 Task: Find connections with filter location Santana do Ipanema with filter topic #Learningswith filter profile language Potuguese with filter current company Mahindra Holidays & Resorts India Limited with filter school Acharya Nagarjuna University with filter industry Services for Renewable Energy with filter service category Research with filter keywords title Caregiver
Action: Mouse moved to (227, 289)
Screenshot: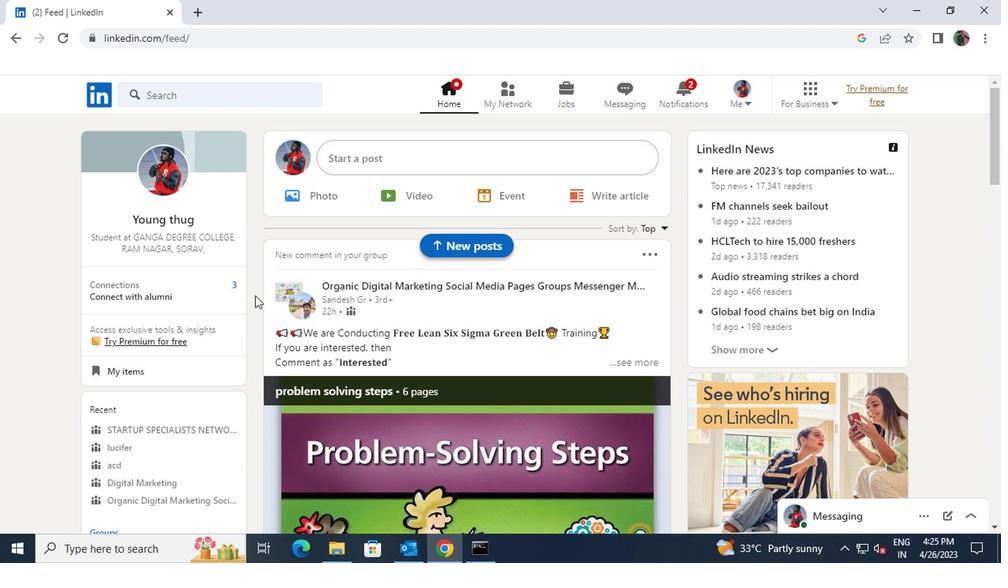 
Action: Mouse pressed left at (227, 289)
Screenshot: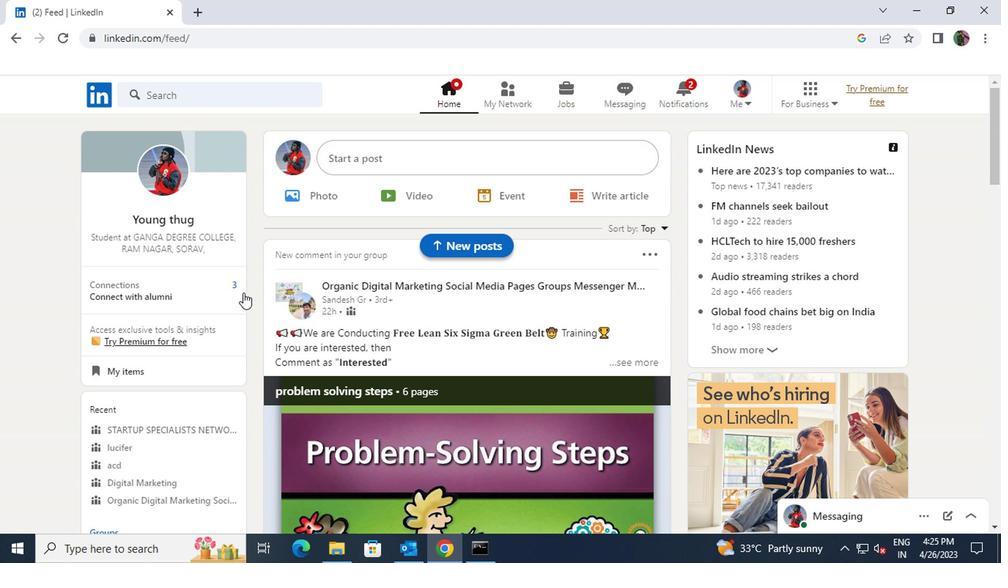 
Action: Mouse moved to (224, 176)
Screenshot: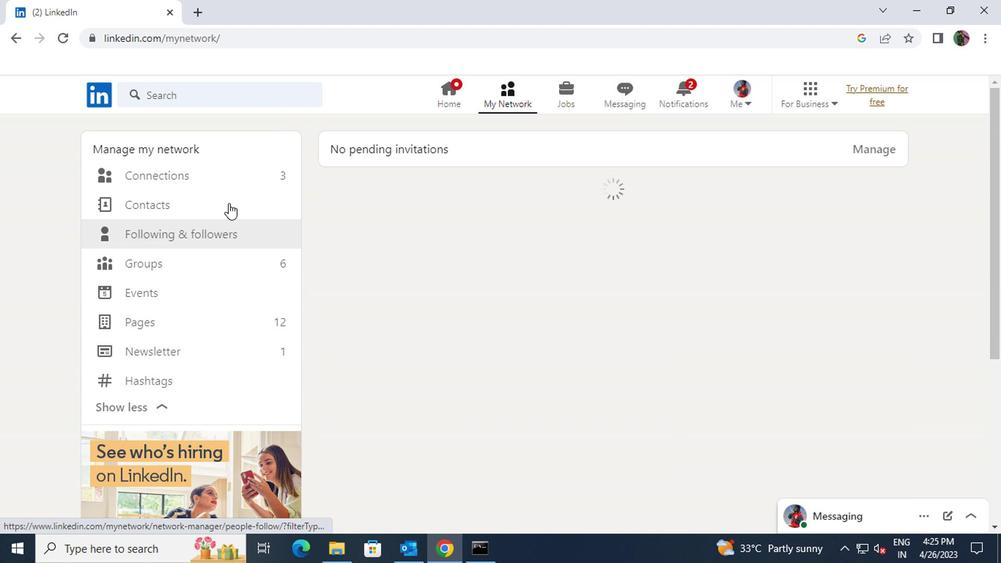 
Action: Mouse pressed left at (224, 176)
Screenshot: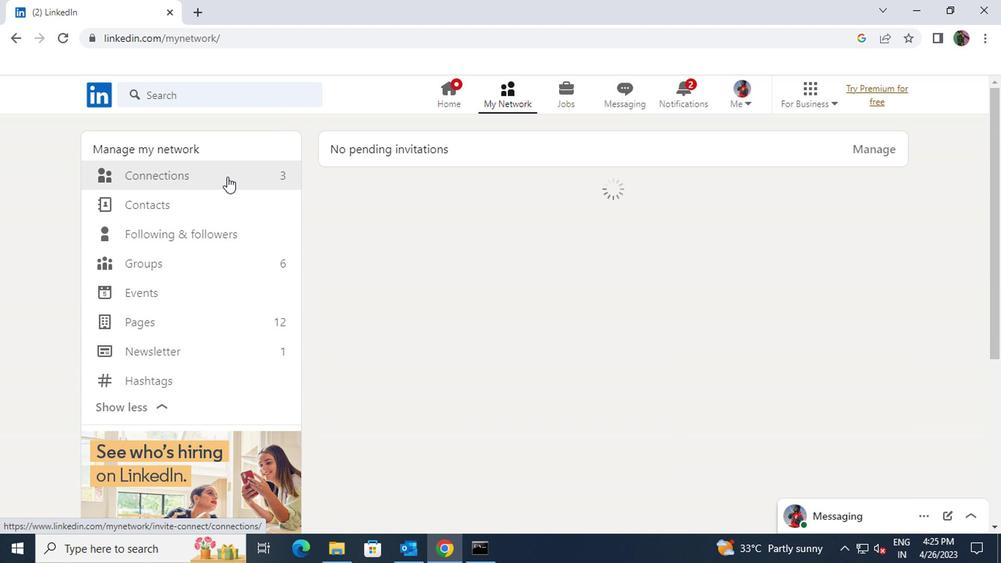 
Action: Mouse moved to (574, 178)
Screenshot: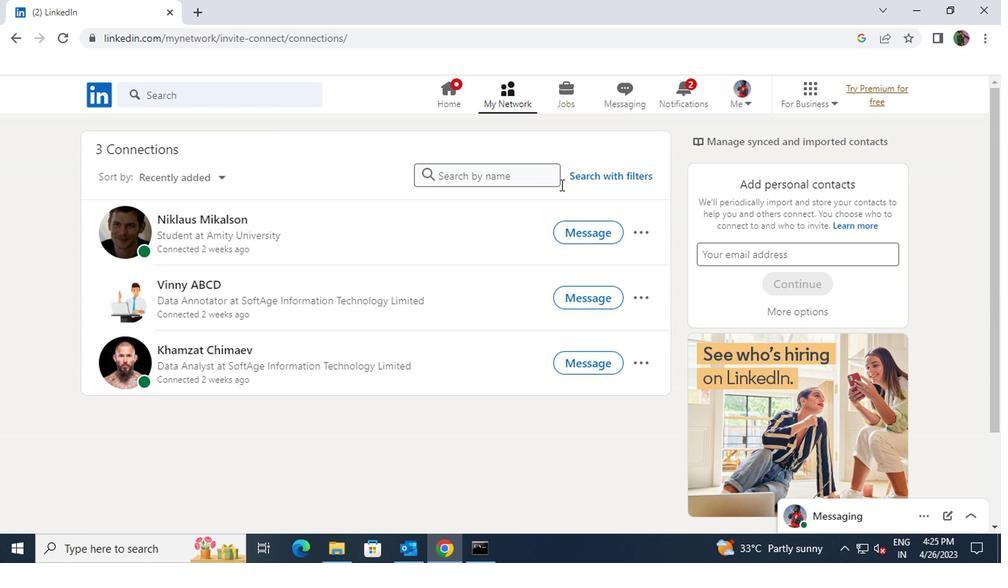 
Action: Mouse pressed left at (574, 178)
Screenshot: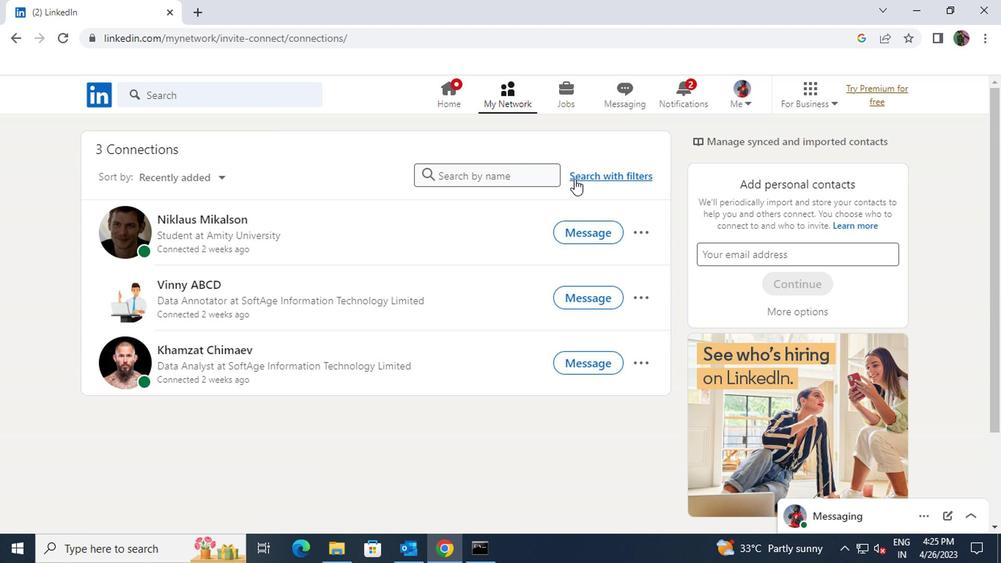 
Action: Mouse moved to (547, 141)
Screenshot: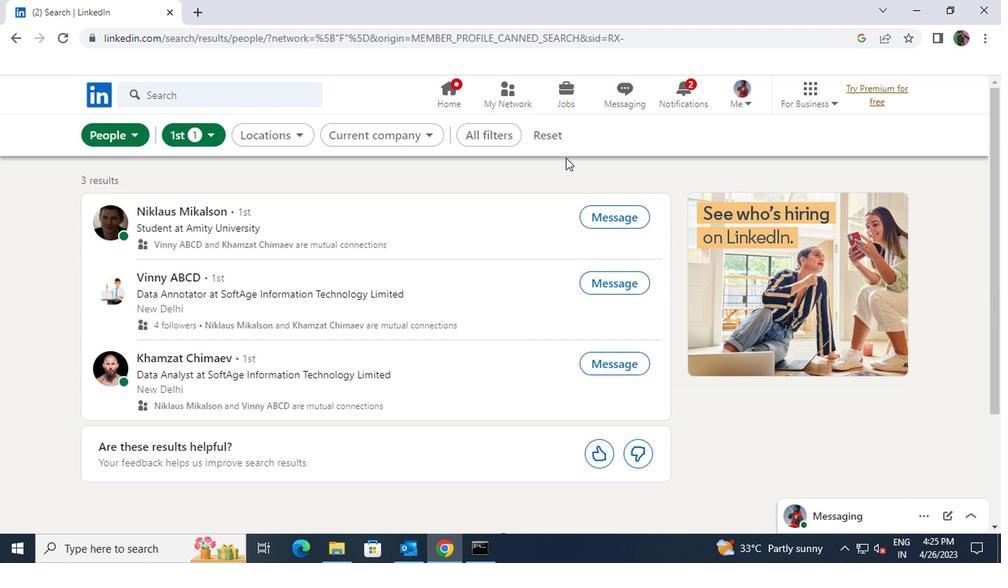 
Action: Mouse pressed left at (547, 141)
Screenshot: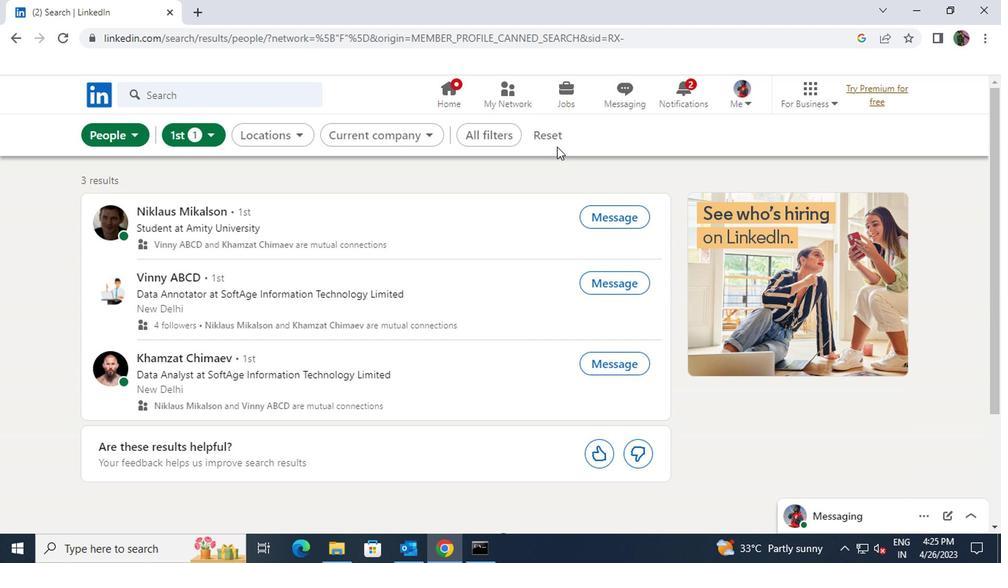 
Action: Mouse moved to (502, 135)
Screenshot: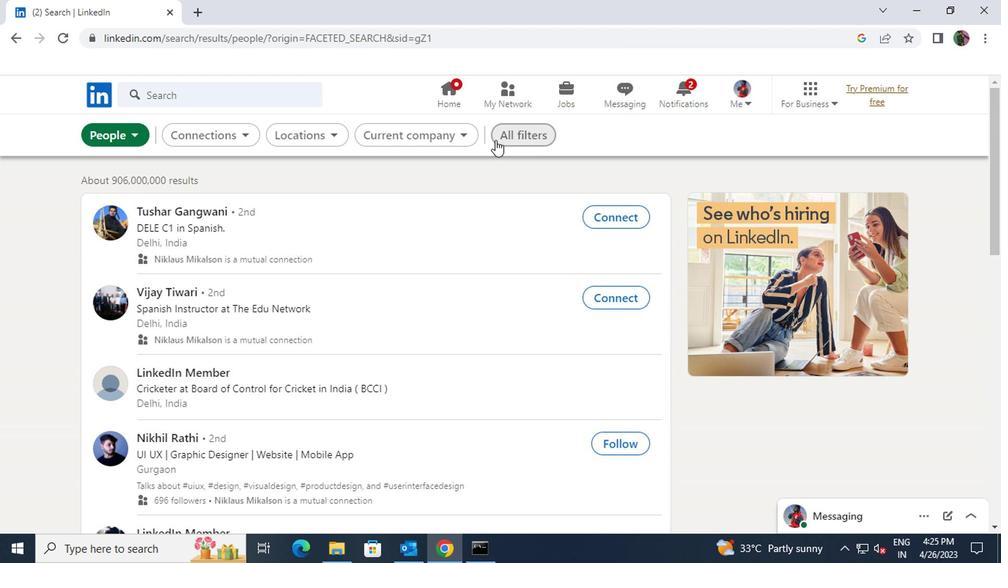 
Action: Mouse pressed left at (502, 135)
Screenshot: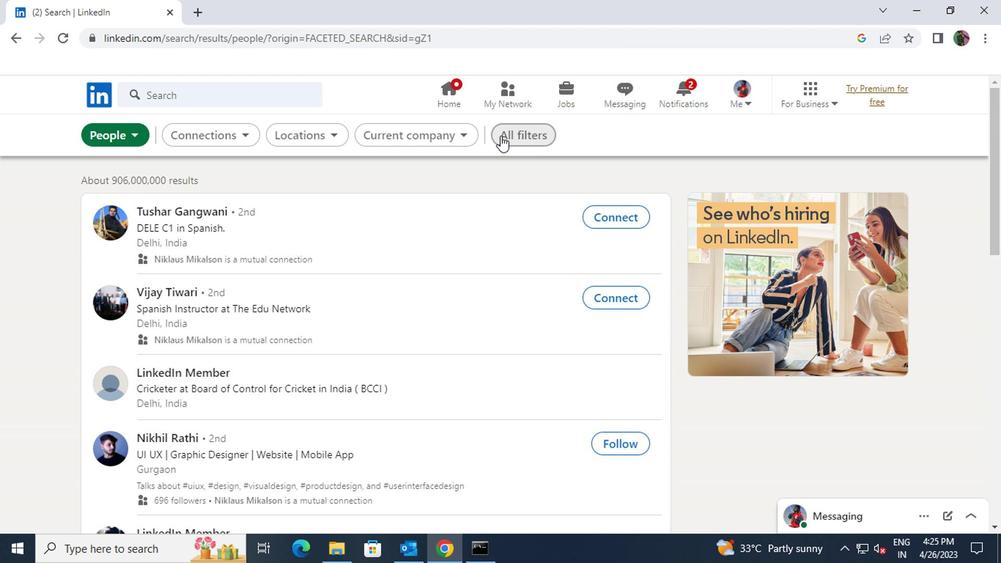 
Action: Mouse moved to (694, 300)
Screenshot: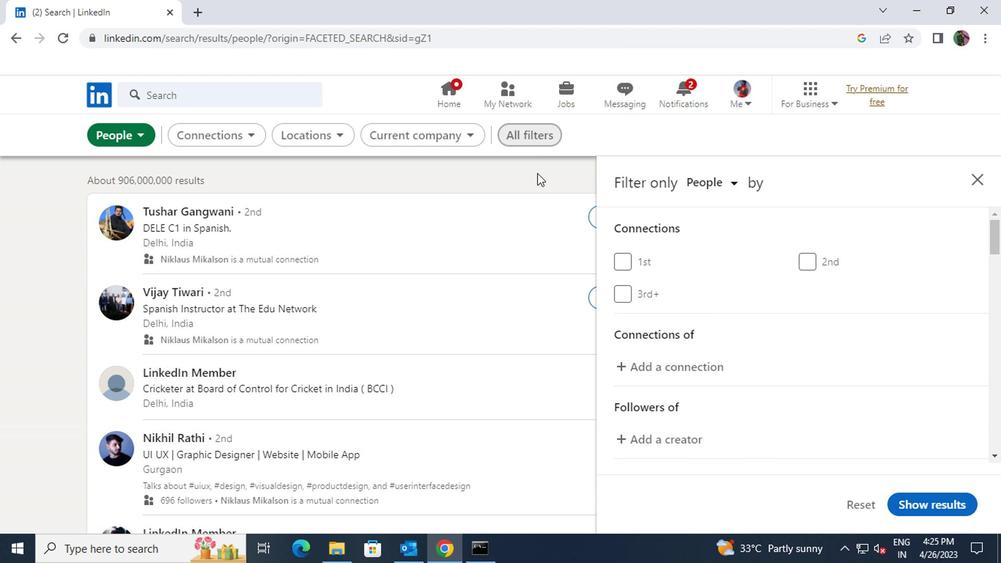 
Action: Mouse scrolled (694, 299) with delta (0, -1)
Screenshot: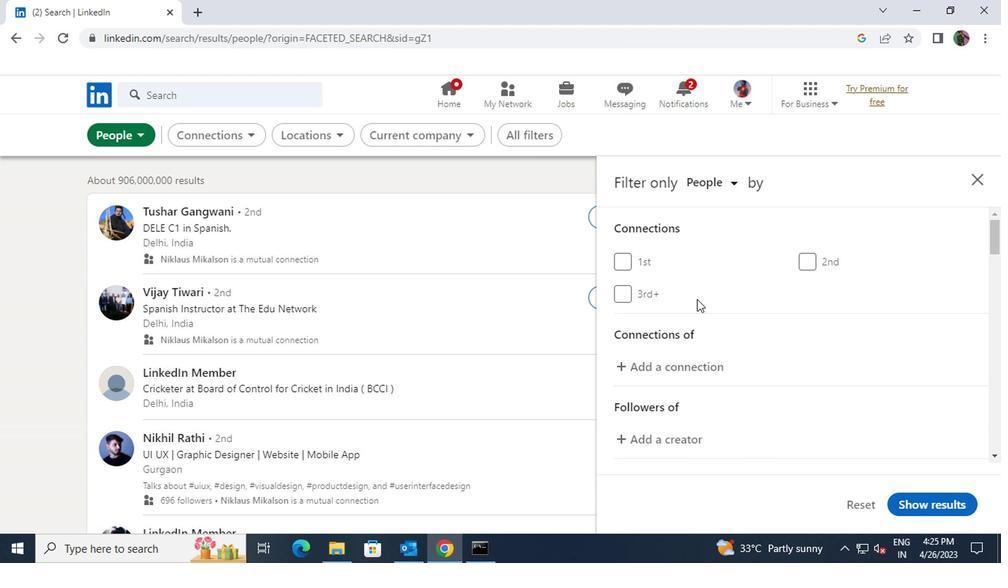
Action: Mouse scrolled (694, 299) with delta (0, -1)
Screenshot: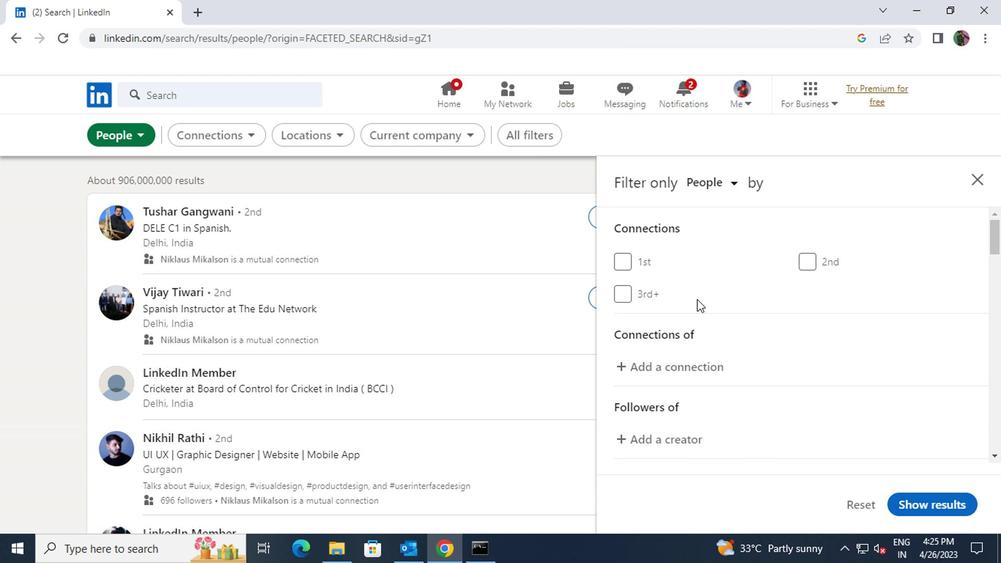 
Action: Mouse scrolled (694, 299) with delta (0, -1)
Screenshot: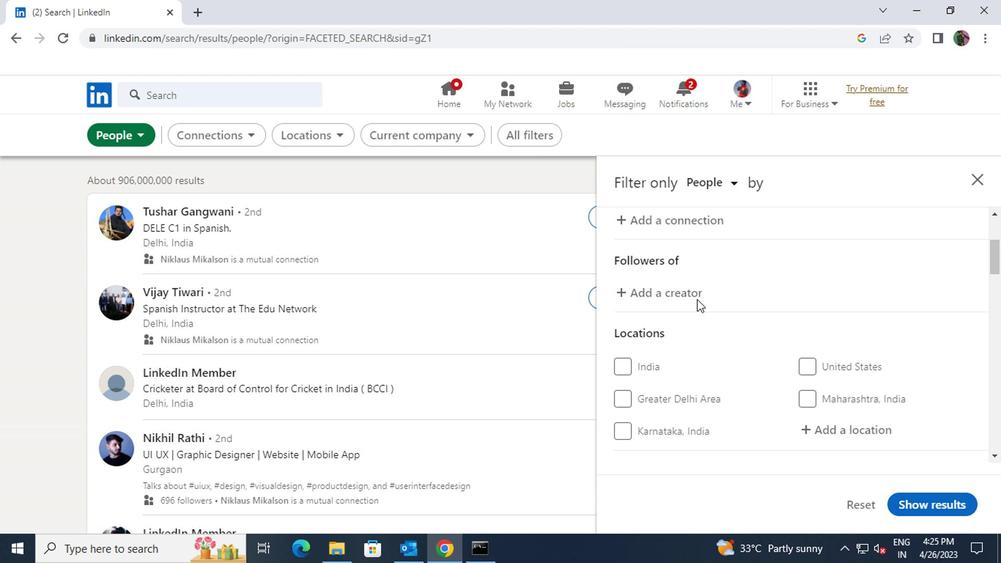 
Action: Mouse moved to (847, 360)
Screenshot: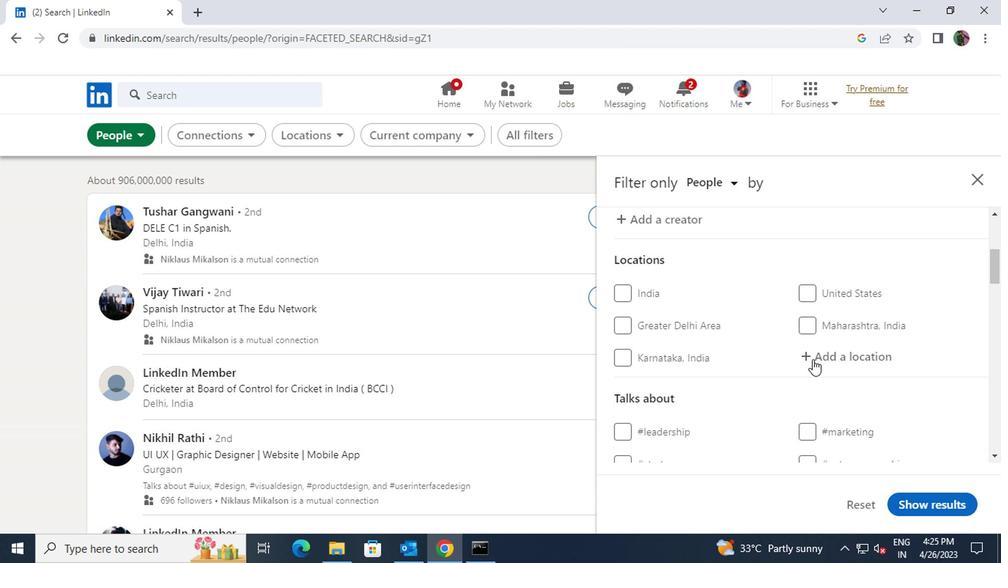 
Action: Mouse pressed left at (847, 360)
Screenshot: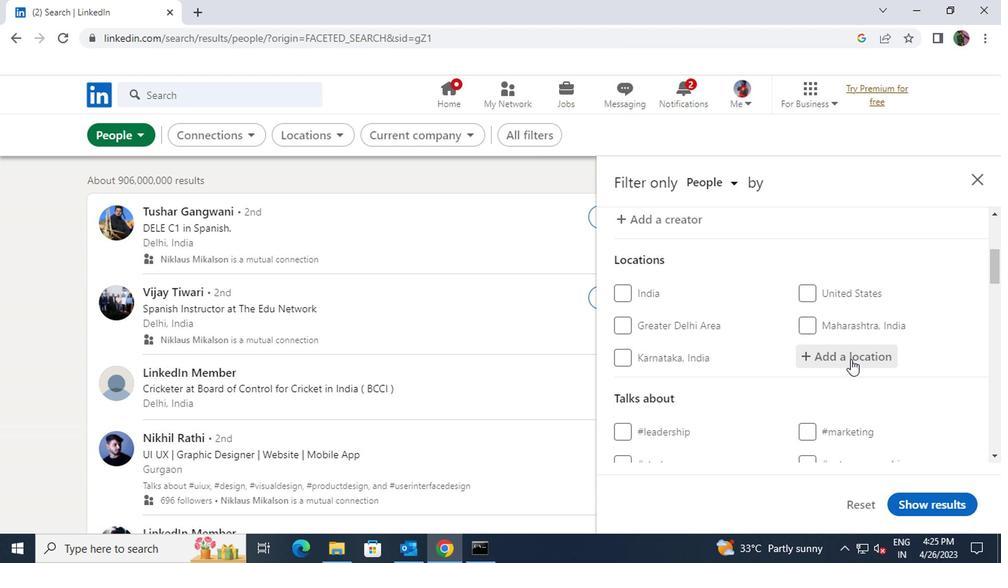 
Action: Key pressed <Key.shift><Key.shift><Key.shift>SANTANA<Key.space>DO<Key.space>
Screenshot: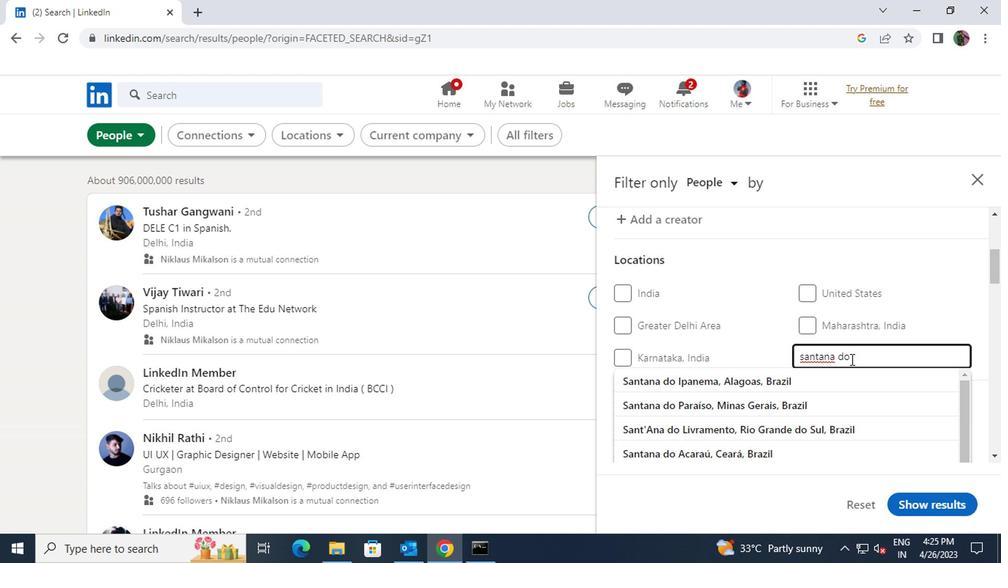 
Action: Mouse moved to (836, 383)
Screenshot: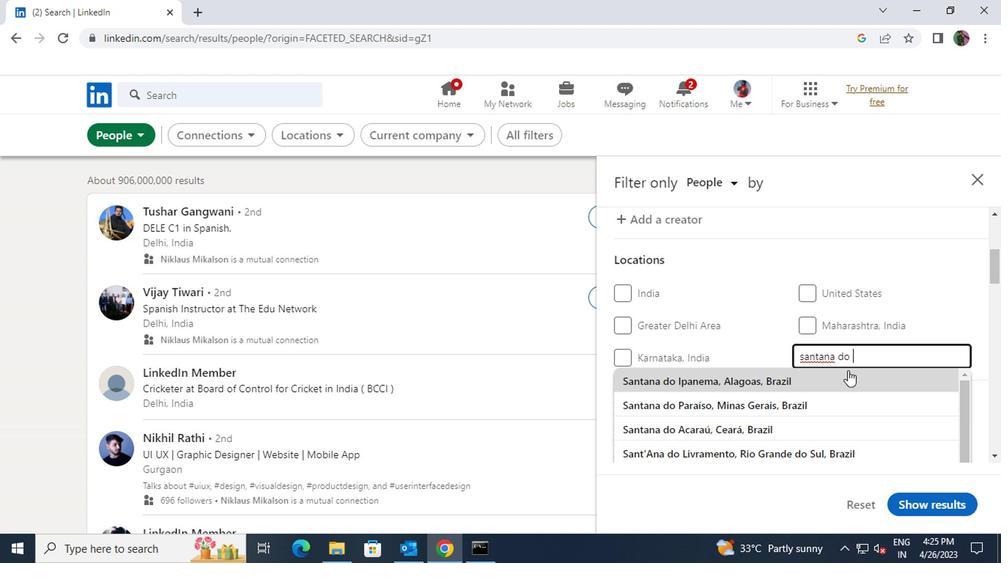 
Action: Mouse pressed left at (836, 383)
Screenshot: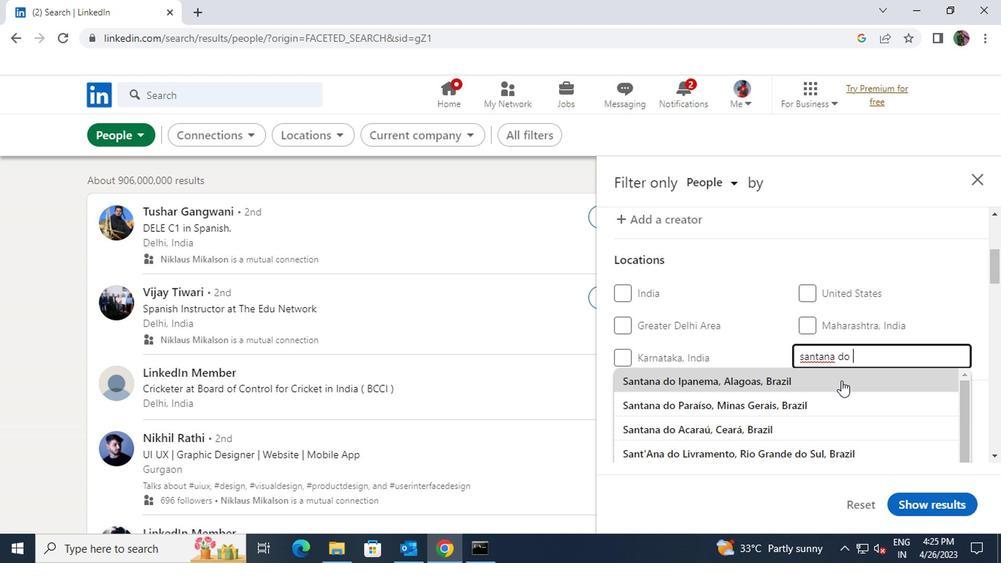 
Action: Mouse scrolled (836, 382) with delta (0, 0)
Screenshot: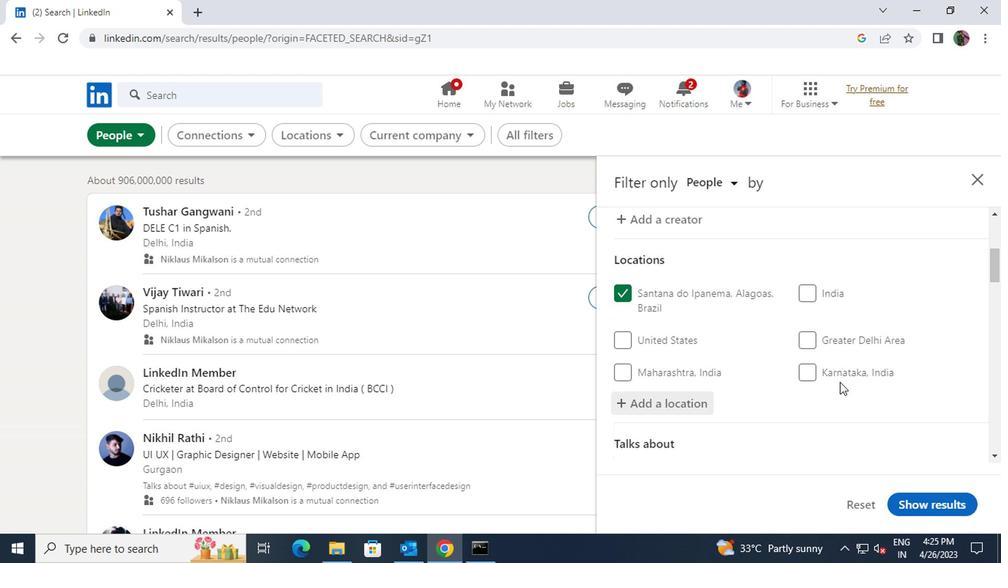 
Action: Mouse scrolled (836, 382) with delta (0, 0)
Screenshot: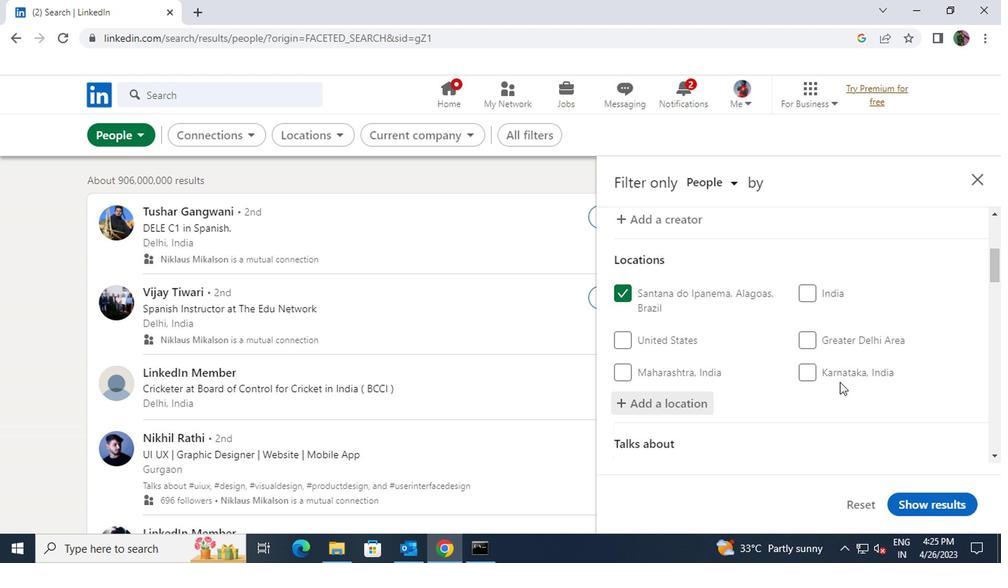 
Action: Mouse scrolled (836, 382) with delta (0, 0)
Screenshot: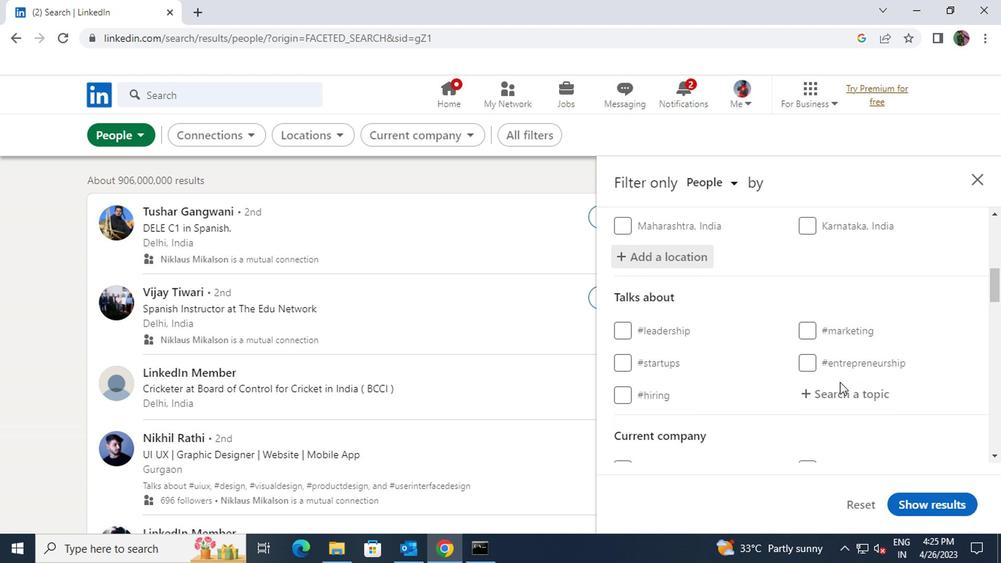 
Action: Mouse moved to (831, 318)
Screenshot: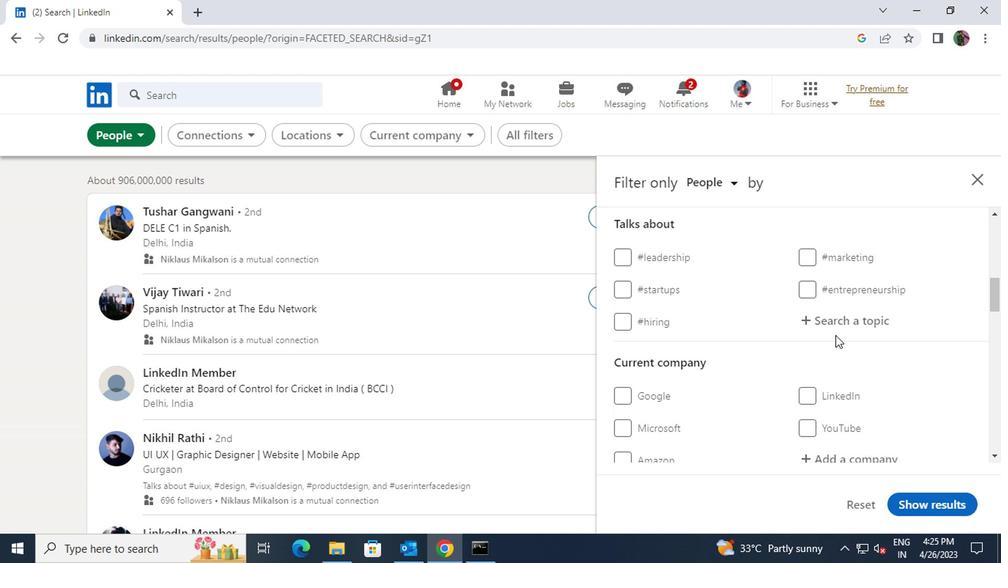 
Action: Mouse pressed left at (831, 318)
Screenshot: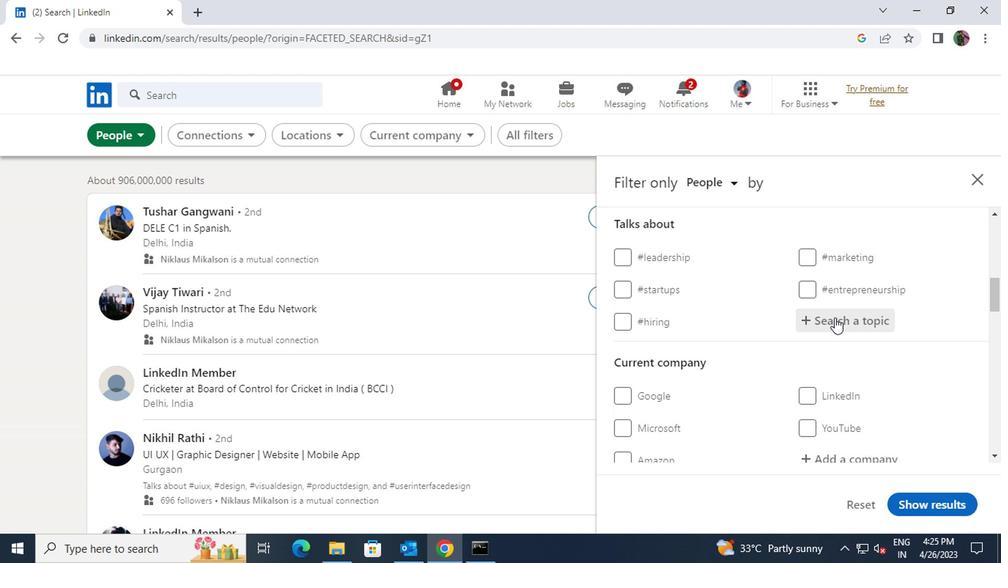 
Action: Key pressed <Key.shift><Key.shift><Key.shift><Key.shift>#<Key.shift>LEARNINGWITH
Screenshot: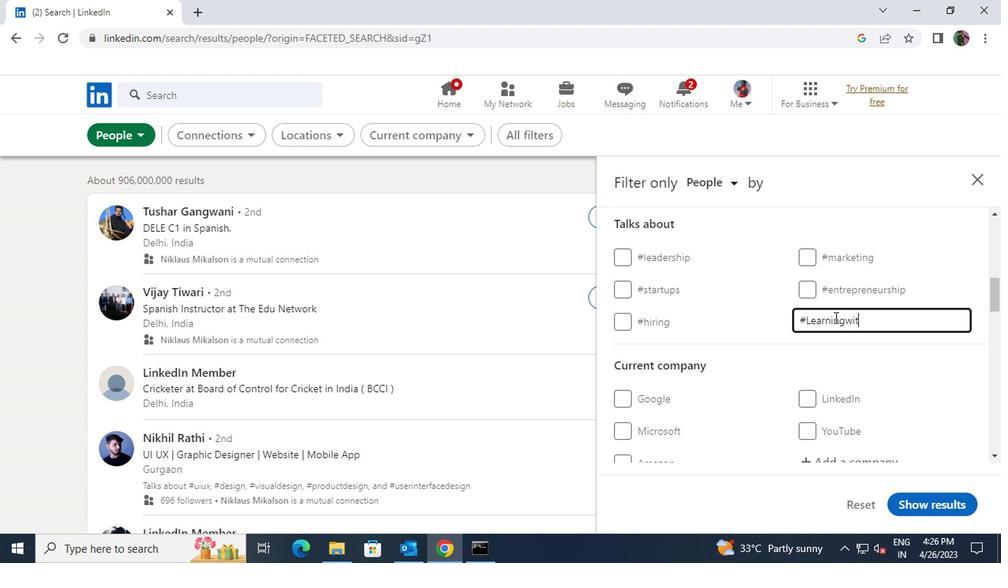
Action: Mouse scrolled (831, 318) with delta (0, 0)
Screenshot: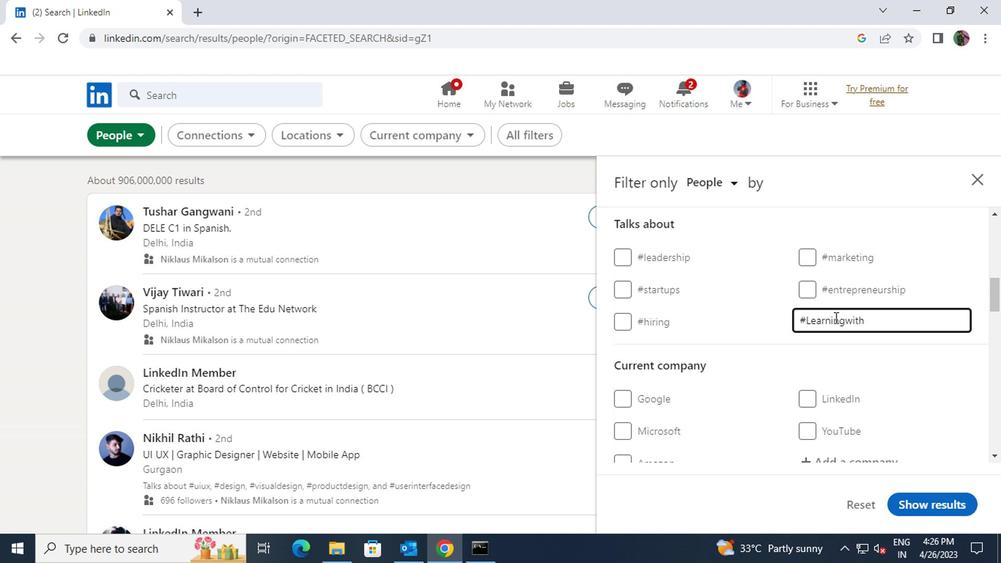 
Action: Mouse scrolled (831, 318) with delta (0, 0)
Screenshot: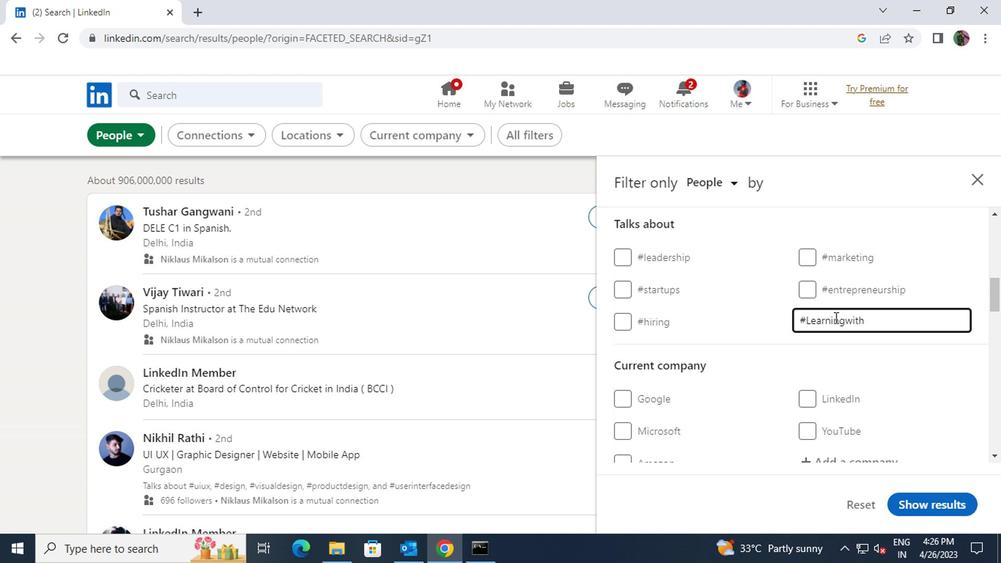 
Action: Mouse moved to (828, 312)
Screenshot: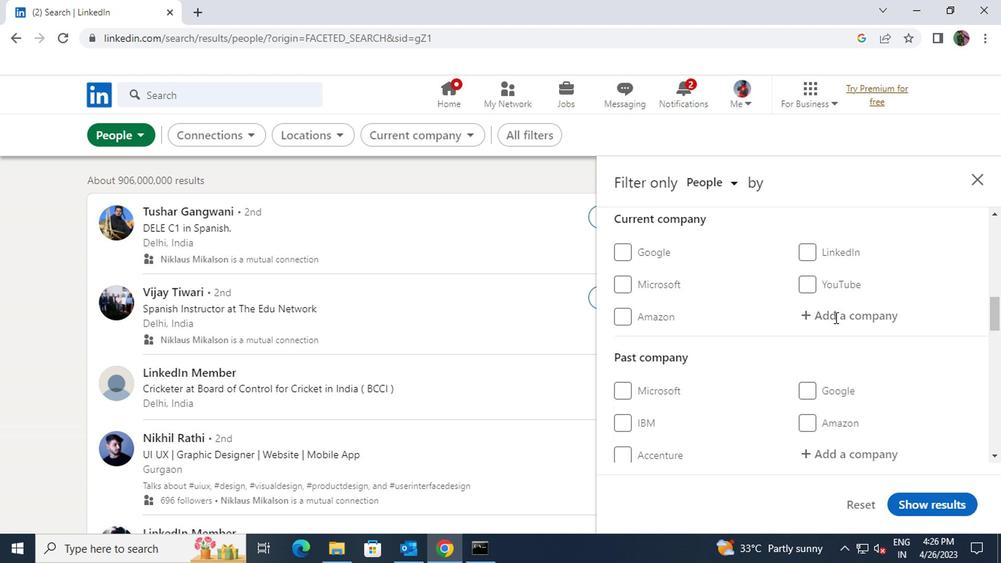 
Action: Mouse pressed left at (828, 312)
Screenshot: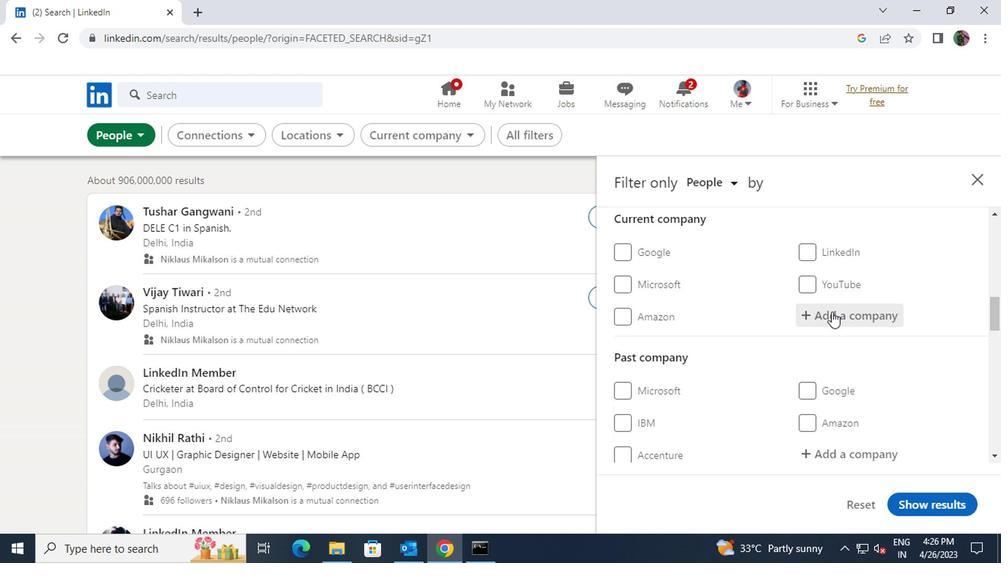 
Action: Key pressed <Key.shift>MAHINDRA<Key.space>HOLI
Screenshot: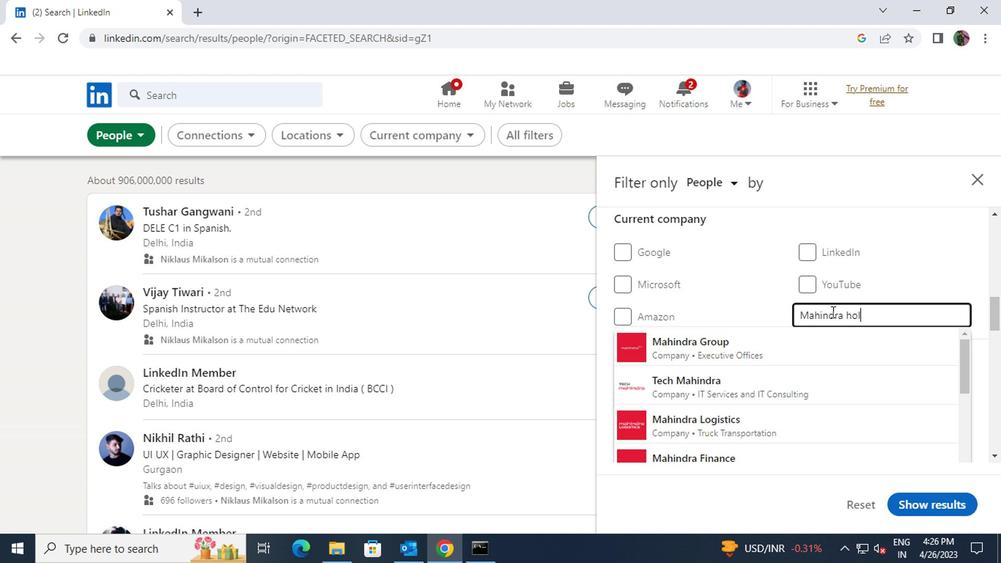 
Action: Mouse moved to (816, 336)
Screenshot: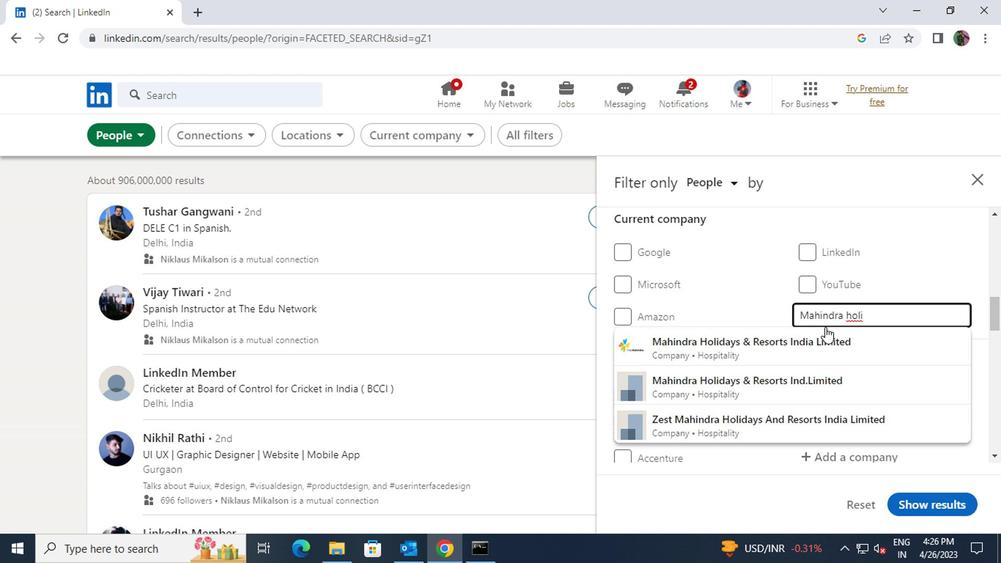 
Action: Mouse pressed left at (816, 336)
Screenshot: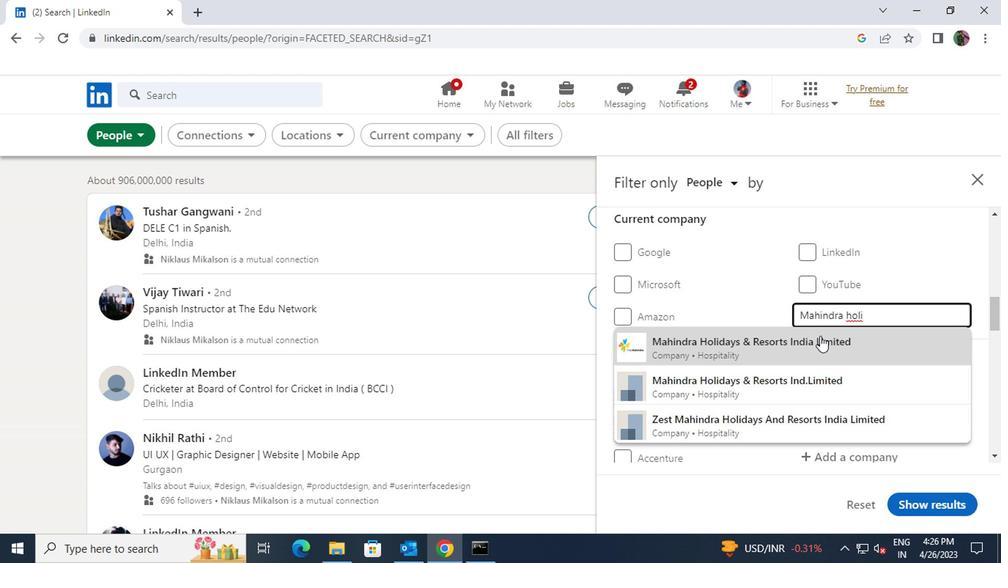 
Action: Mouse scrolled (816, 336) with delta (0, 0)
Screenshot: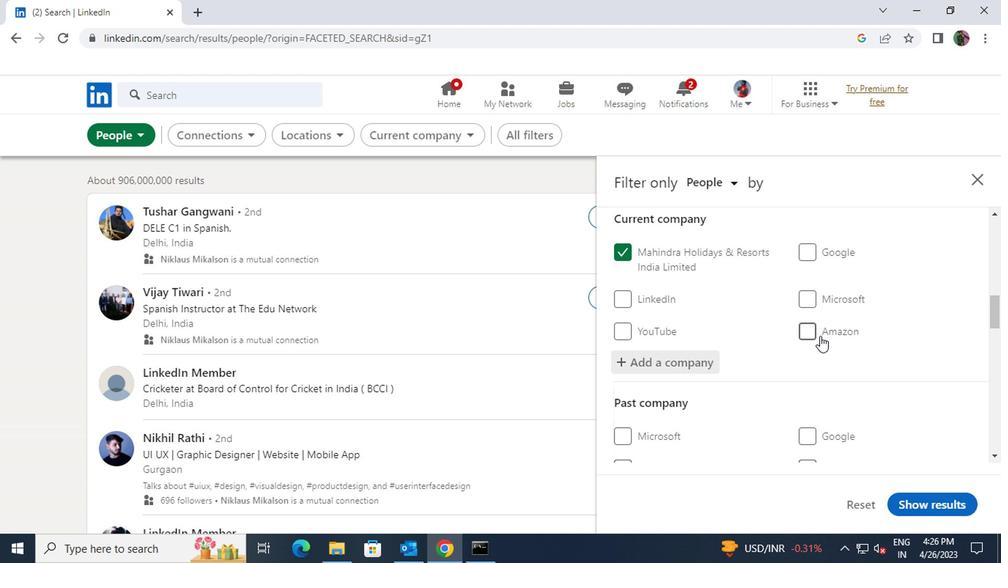 
Action: Mouse scrolled (816, 336) with delta (0, 0)
Screenshot: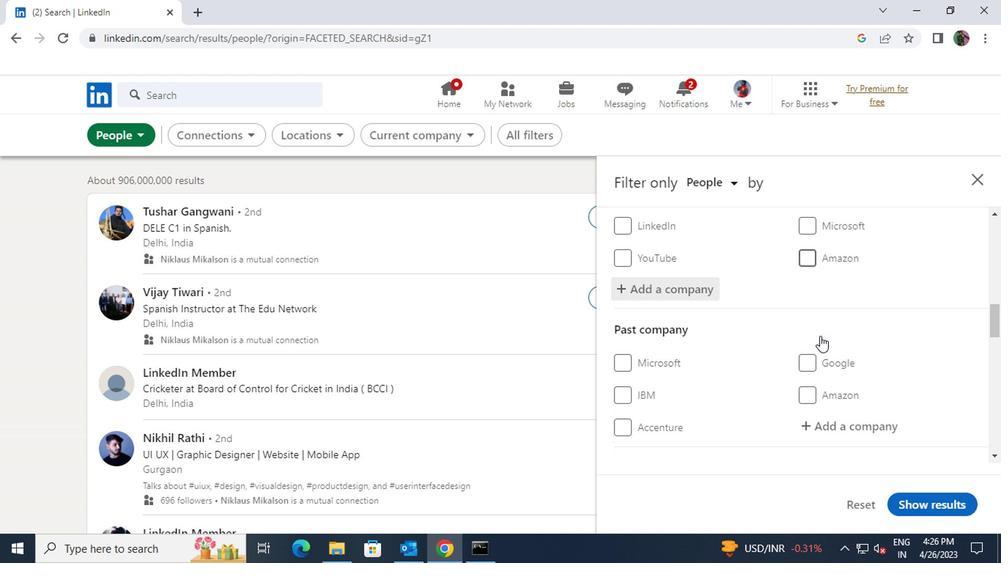 
Action: Mouse scrolled (816, 336) with delta (0, 0)
Screenshot: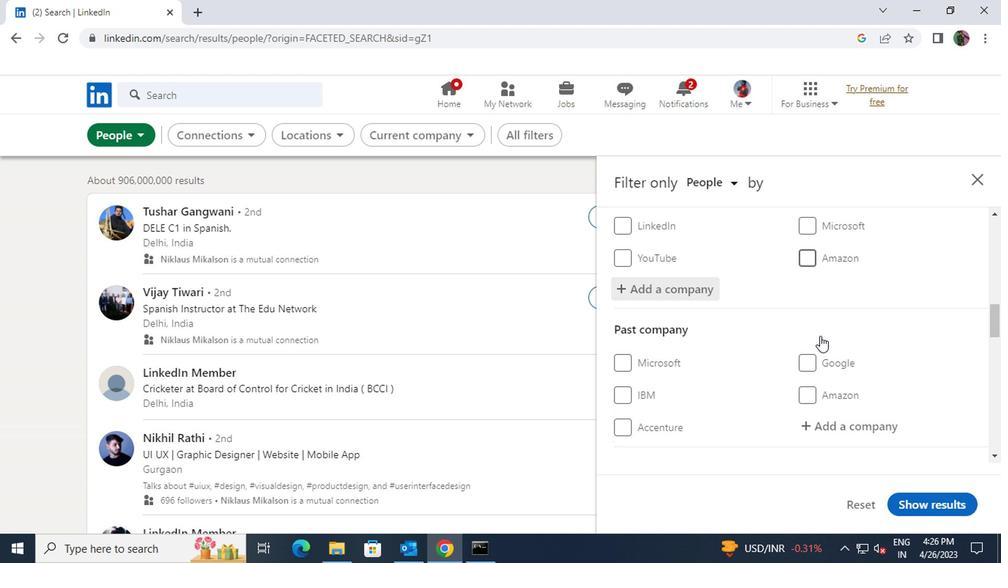 
Action: Mouse scrolled (816, 336) with delta (0, 0)
Screenshot: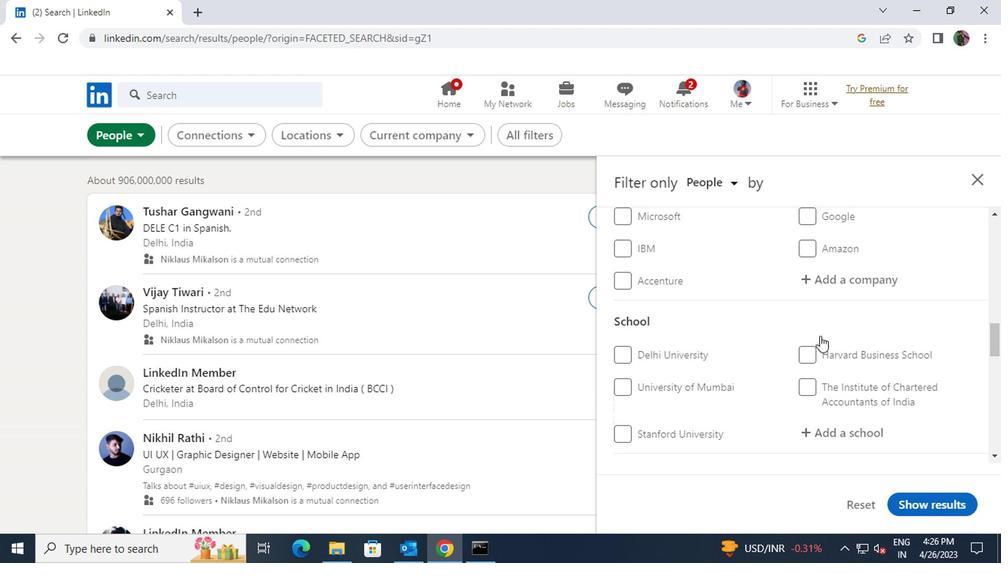 
Action: Mouse moved to (816, 353)
Screenshot: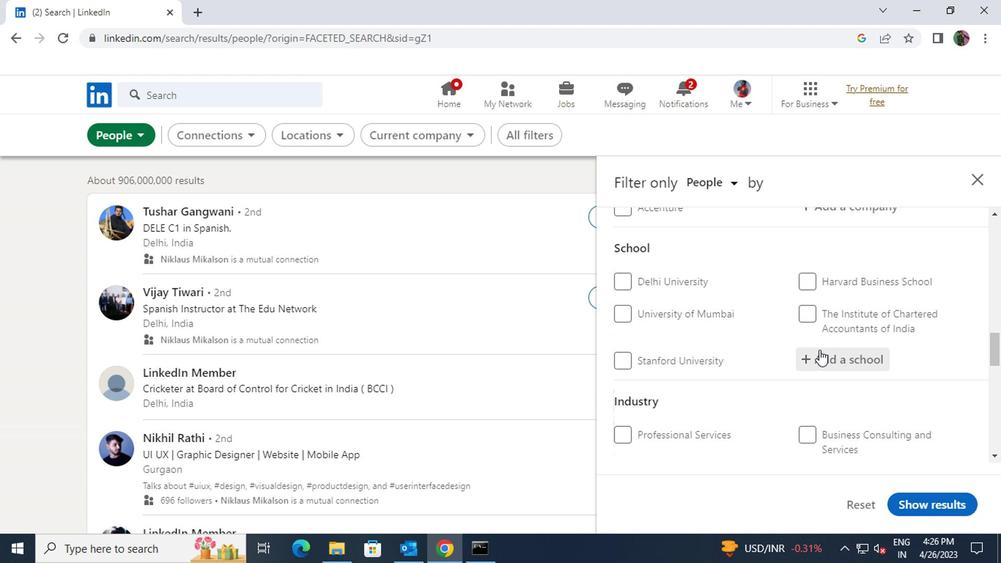 
Action: Mouse pressed left at (816, 353)
Screenshot: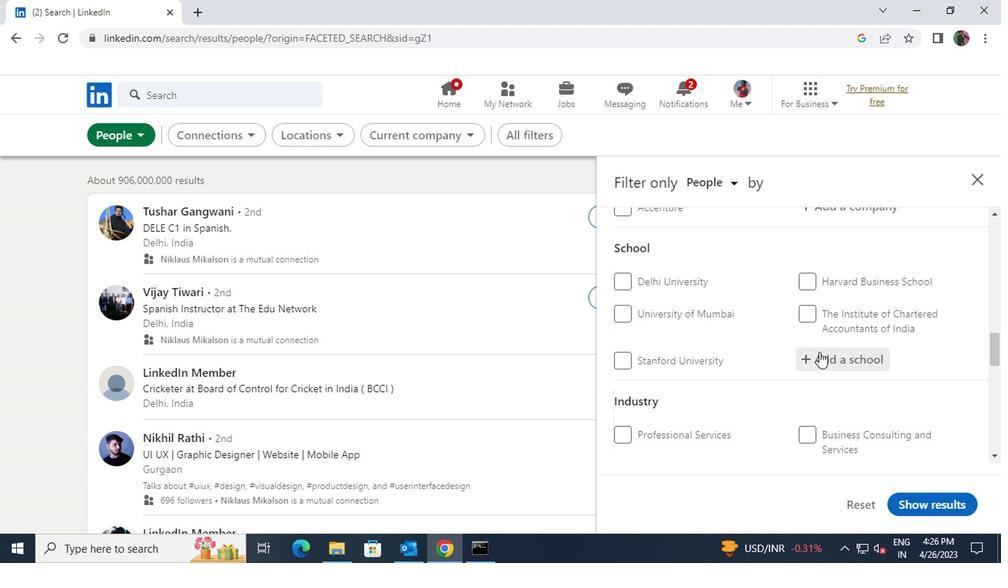 
Action: Key pressed <Key.shift><Key.shift><Key.shift><Key.shift><Key.shift>ACHARY
Screenshot: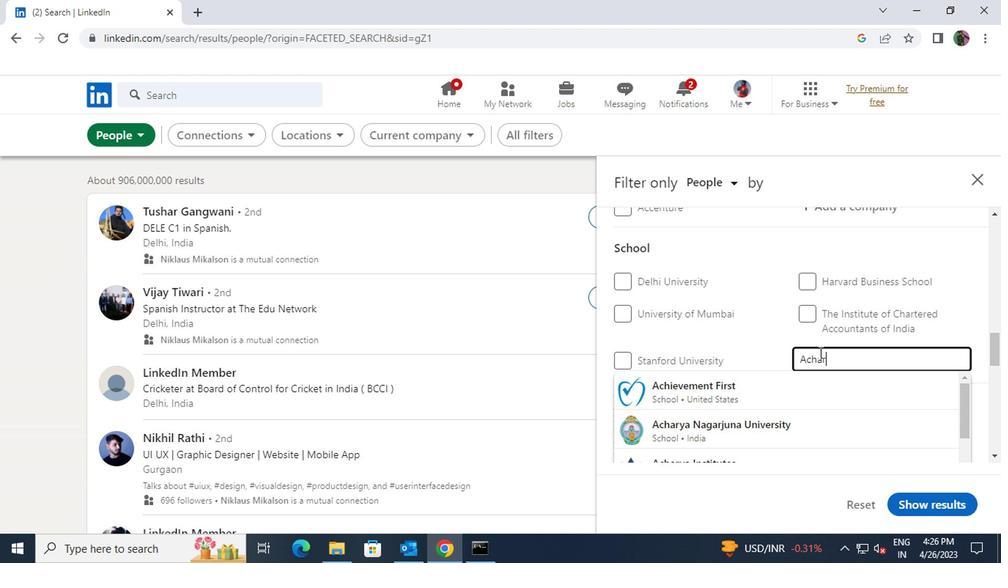 
Action: Mouse moved to (814, 384)
Screenshot: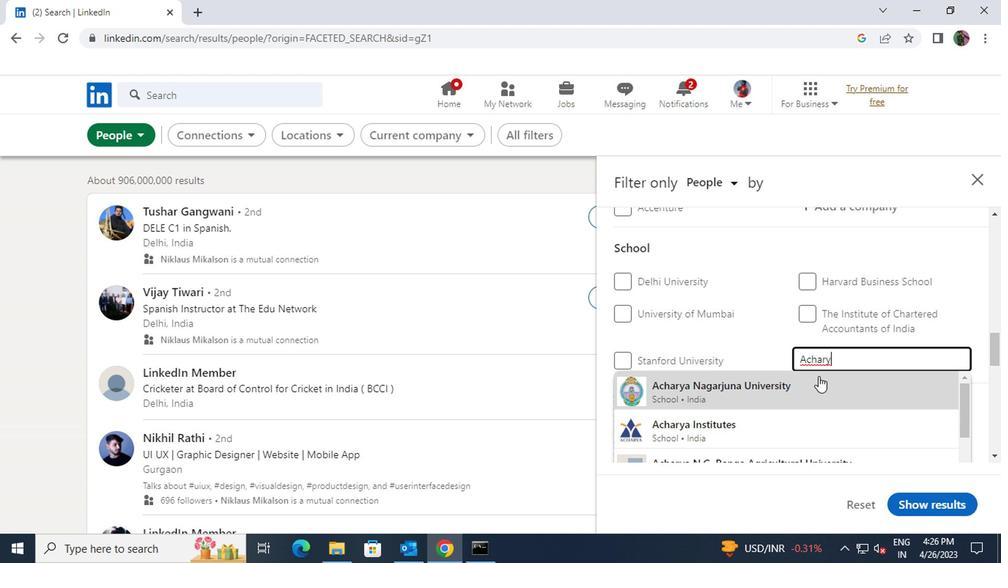 
Action: Mouse pressed left at (814, 384)
Screenshot: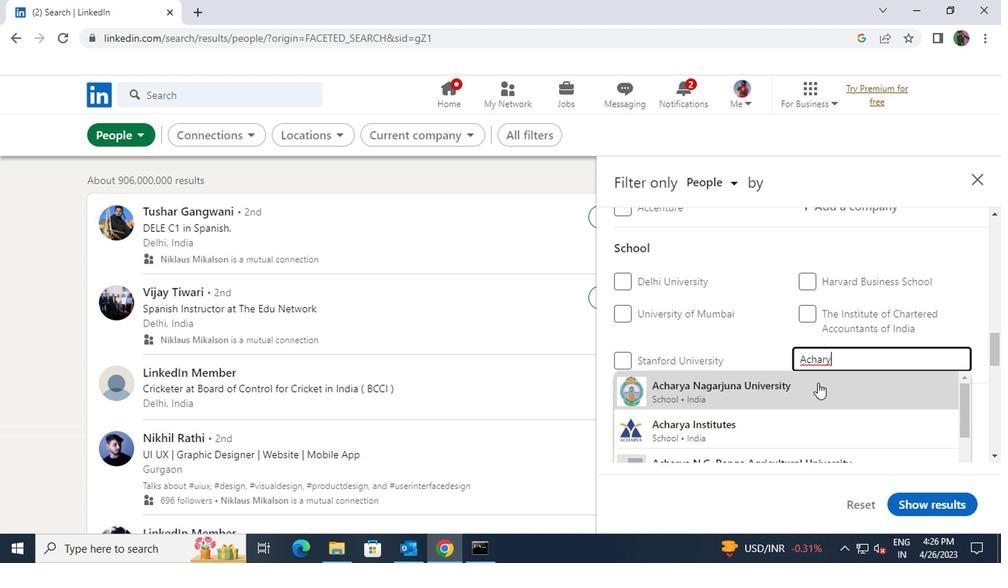 
Action: Mouse scrolled (814, 383) with delta (0, -1)
Screenshot: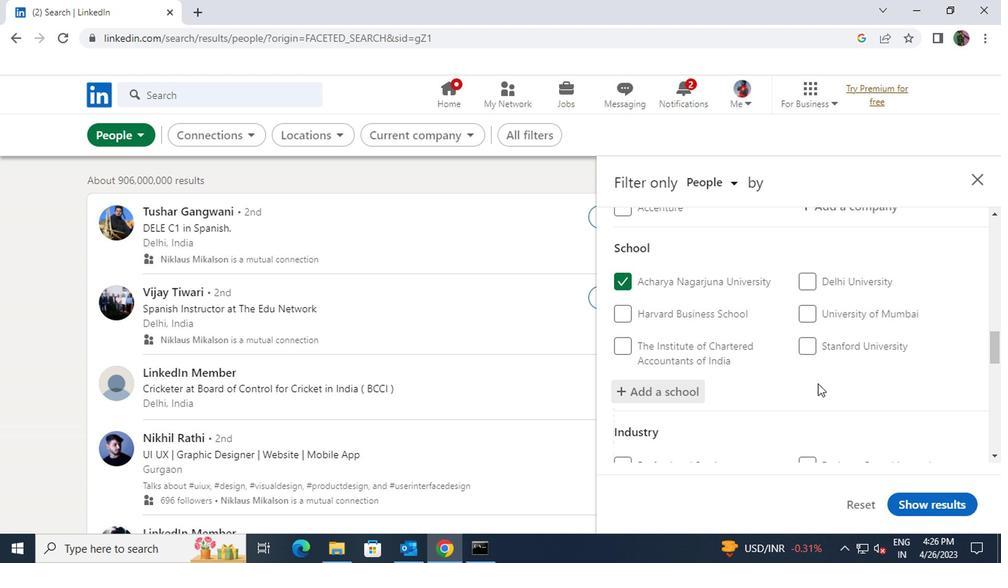 
Action: Mouse scrolled (814, 383) with delta (0, -1)
Screenshot: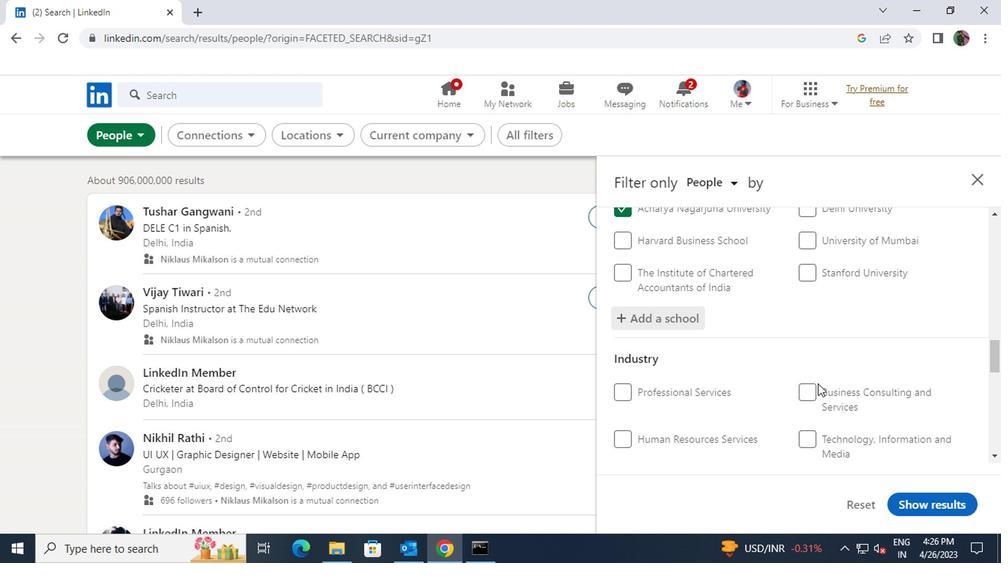 
Action: Mouse scrolled (814, 383) with delta (0, -1)
Screenshot: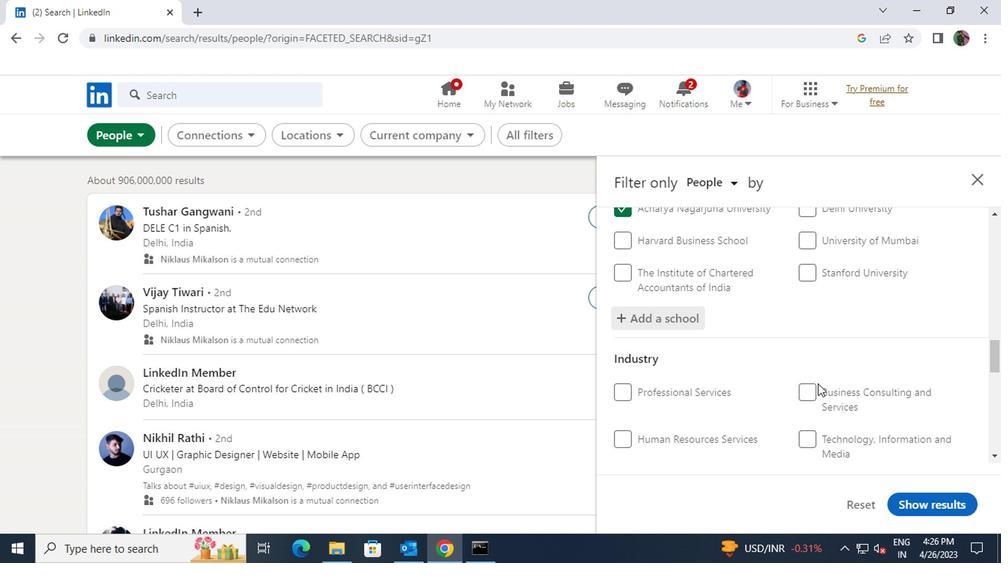 
Action: Mouse moved to (831, 345)
Screenshot: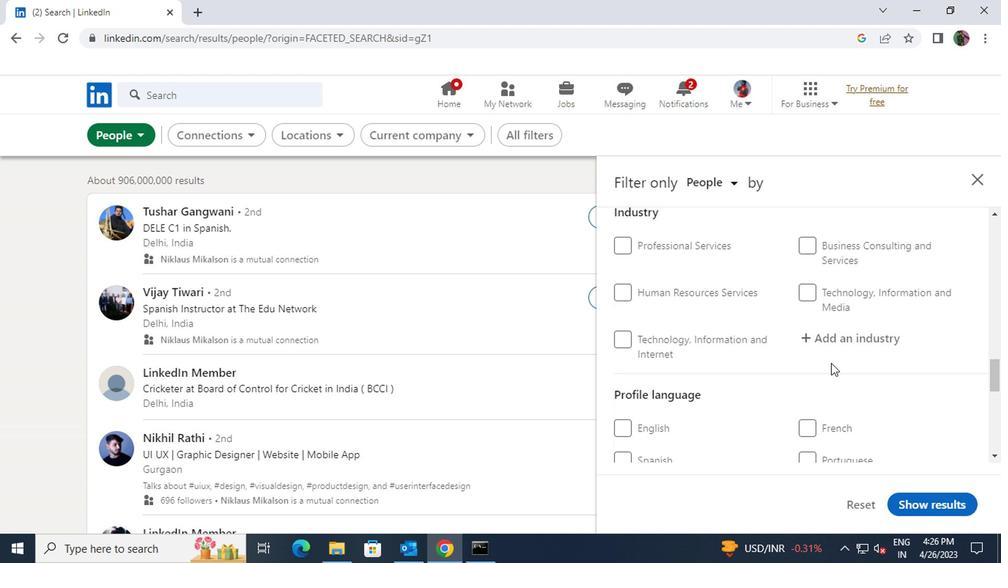 
Action: Mouse pressed left at (831, 345)
Screenshot: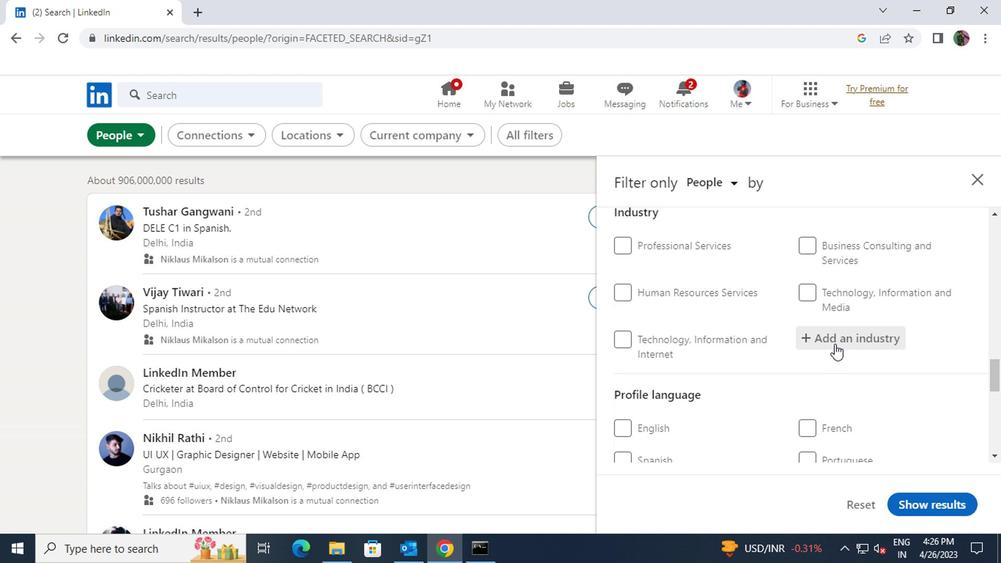 
Action: Key pressed <Key.shift>RENE
Screenshot: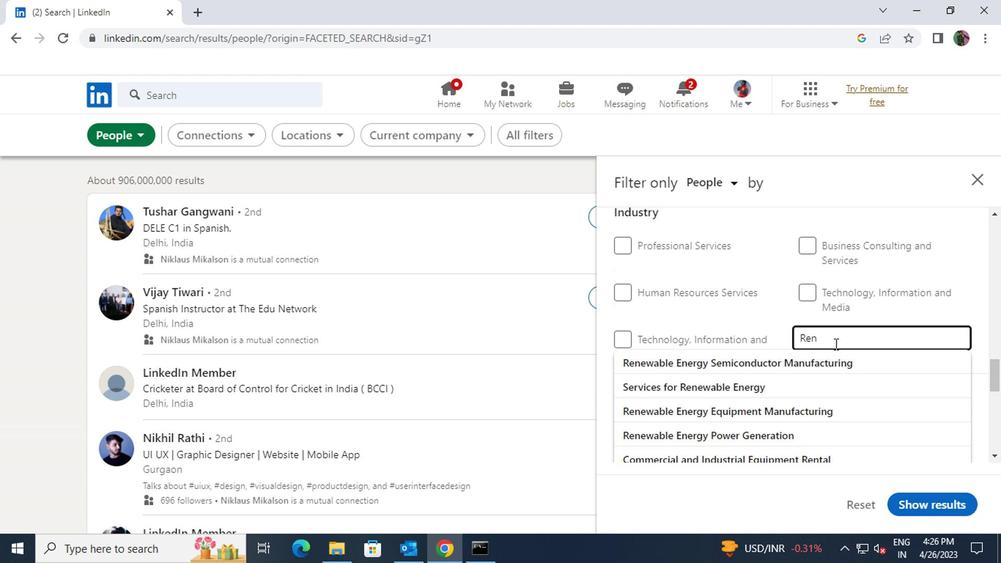 
Action: Mouse moved to (821, 379)
Screenshot: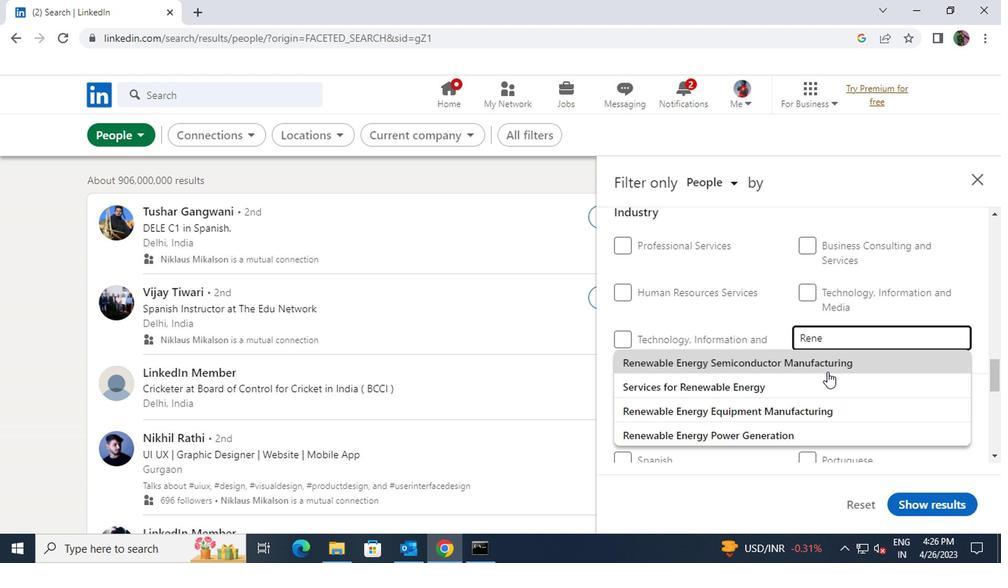 
Action: Mouse pressed left at (821, 379)
Screenshot: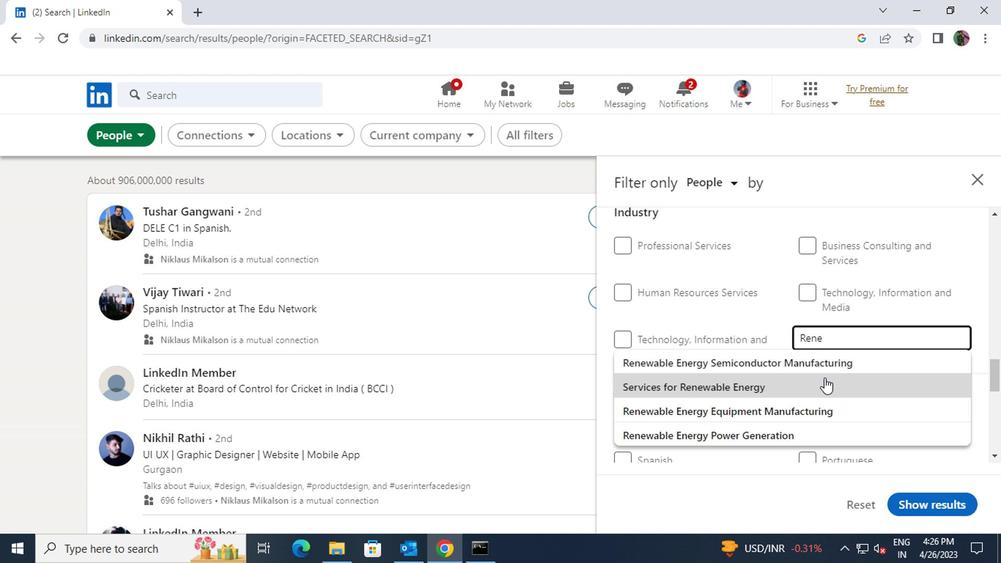 
Action: Mouse scrolled (821, 378) with delta (0, -1)
Screenshot: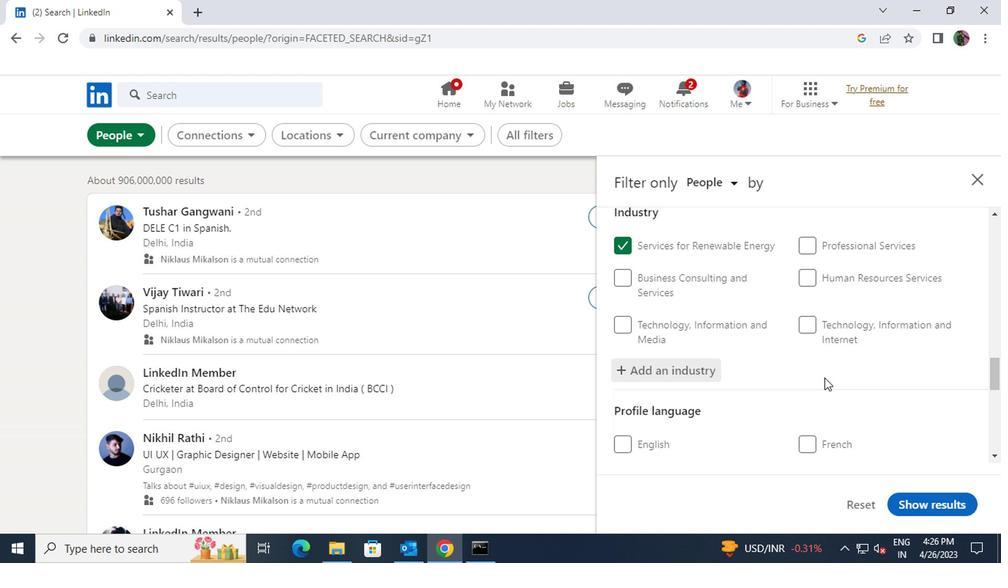 
Action: Mouse scrolled (821, 378) with delta (0, -1)
Screenshot: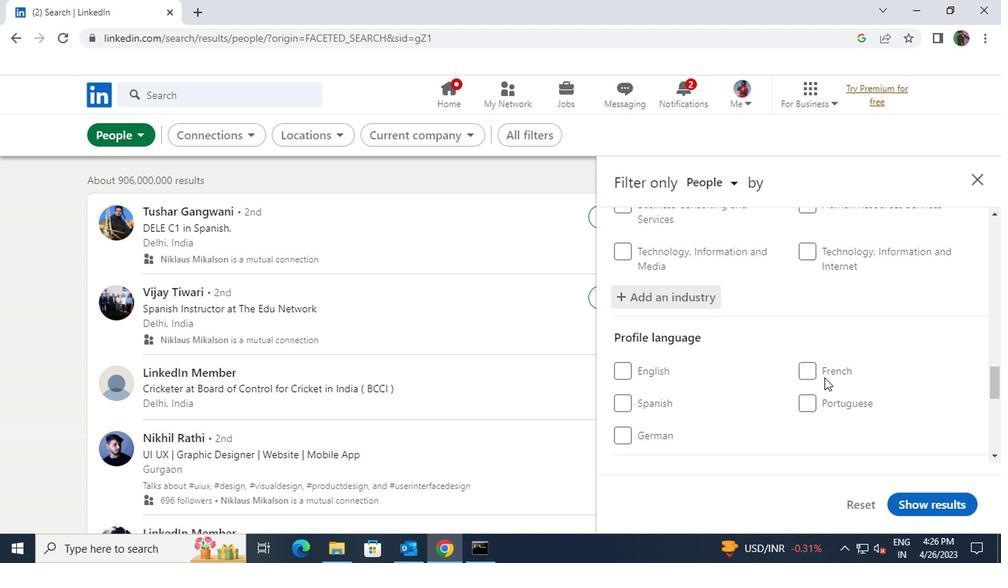 
Action: Mouse moved to (805, 329)
Screenshot: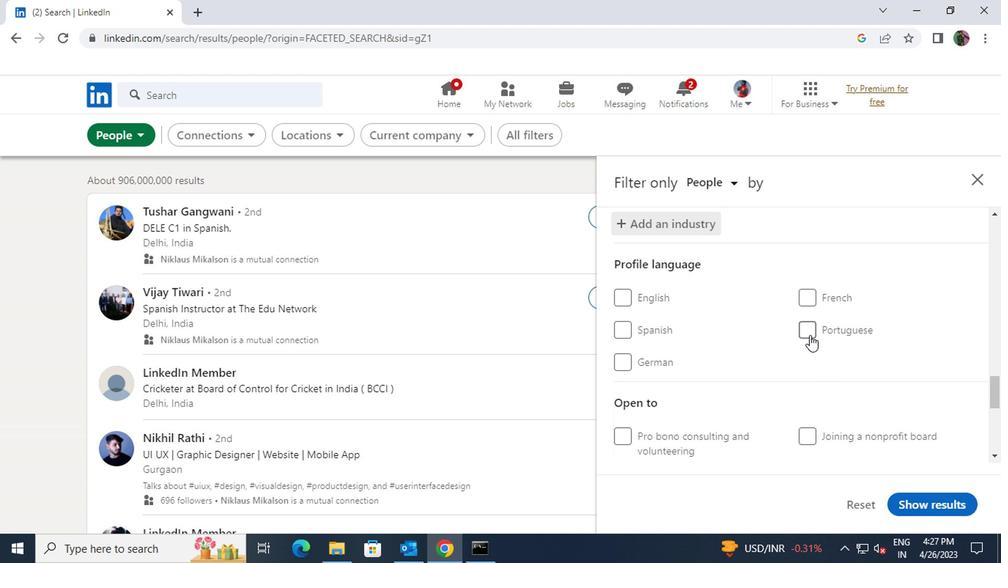 
Action: Mouse pressed left at (805, 329)
Screenshot: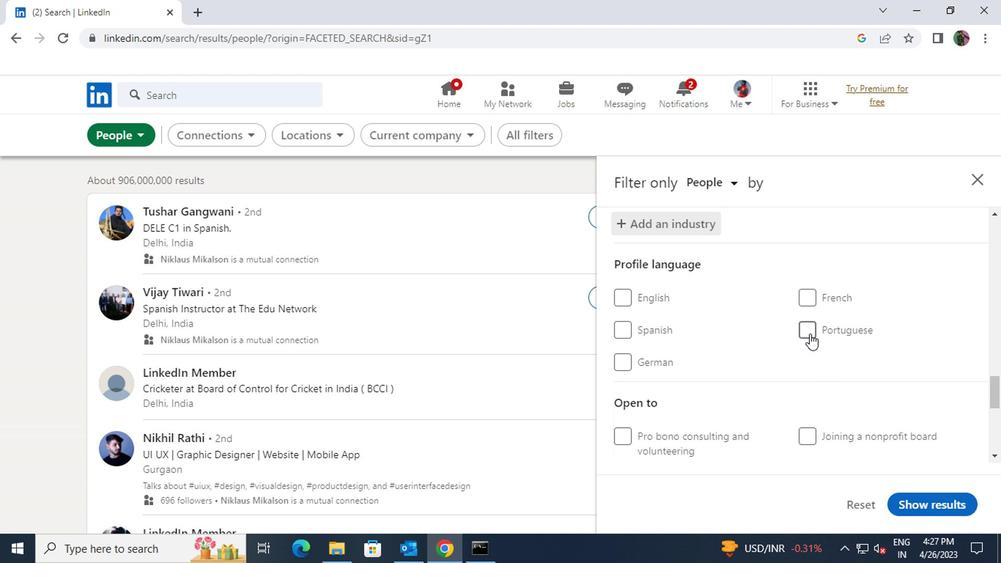 
Action: Mouse moved to (804, 369)
Screenshot: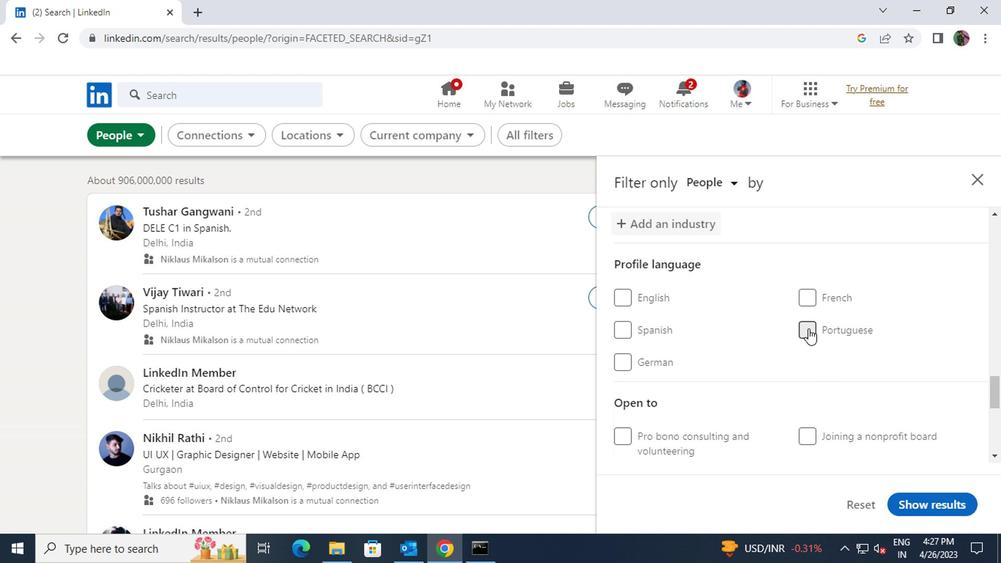 
Action: Mouse scrolled (804, 368) with delta (0, 0)
Screenshot: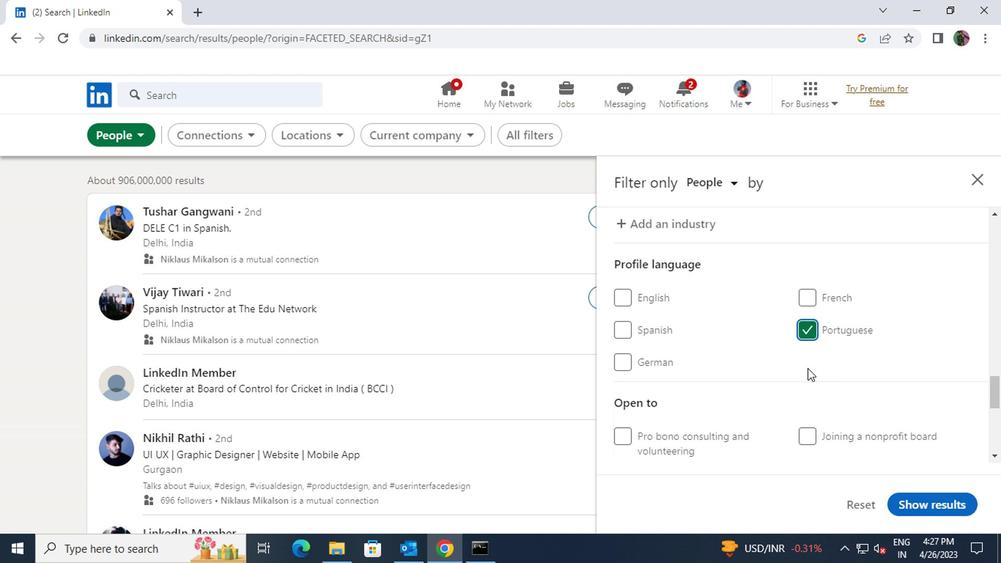 
Action: Mouse scrolled (804, 368) with delta (0, 0)
Screenshot: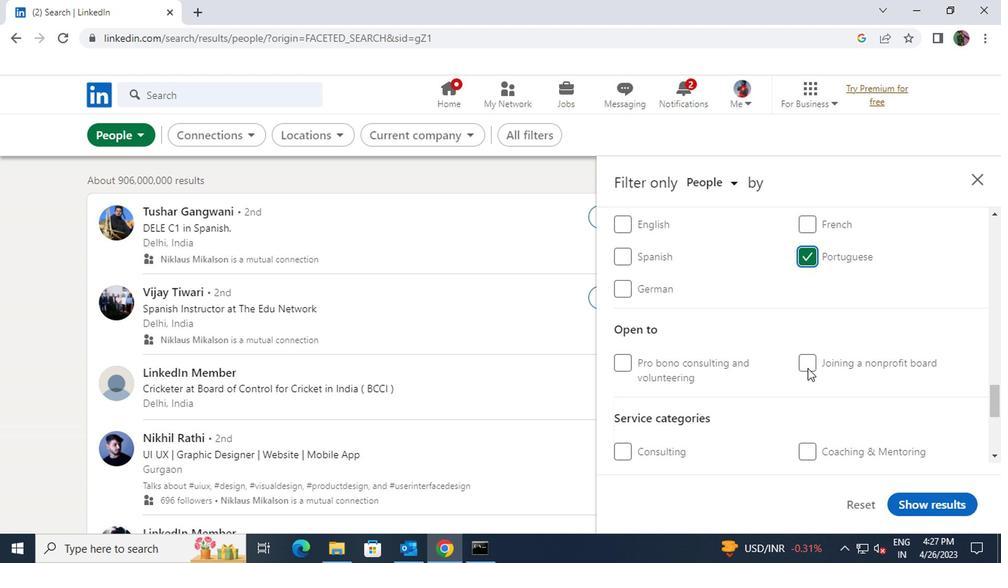 
Action: Mouse scrolled (804, 368) with delta (0, 0)
Screenshot: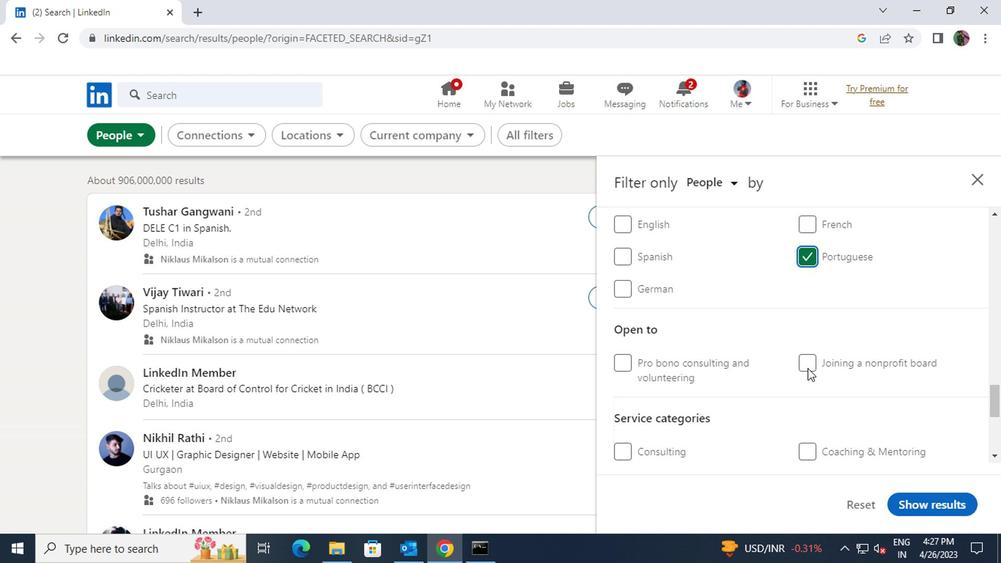 
Action: Mouse moved to (807, 370)
Screenshot: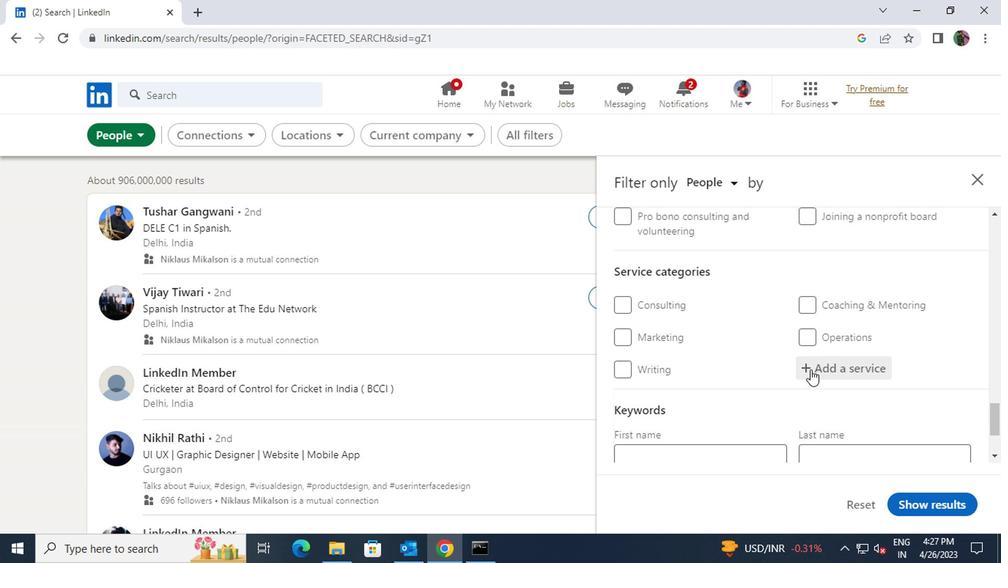 
Action: Mouse pressed left at (807, 370)
Screenshot: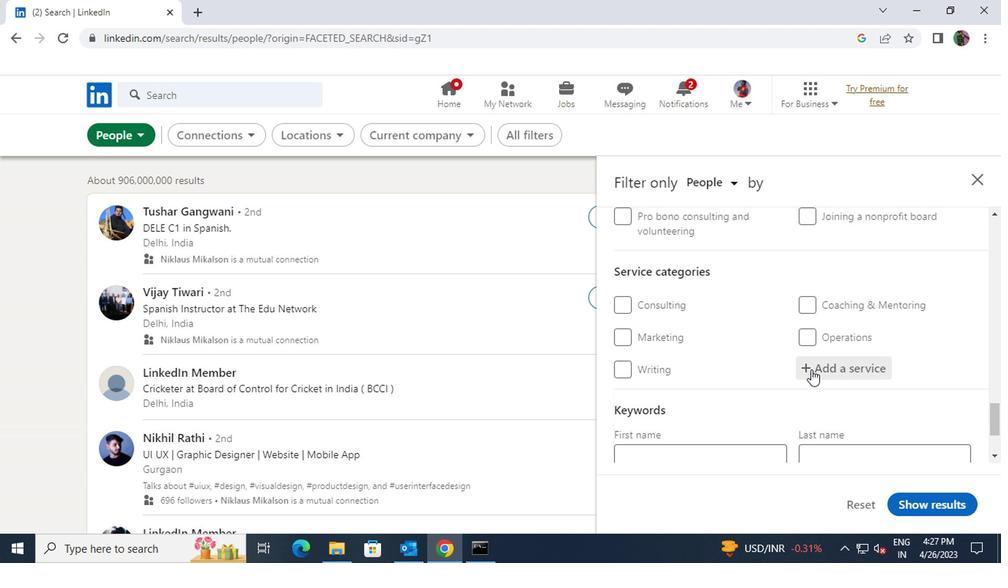 
Action: Mouse scrolled (807, 370) with delta (0, 0)
Screenshot: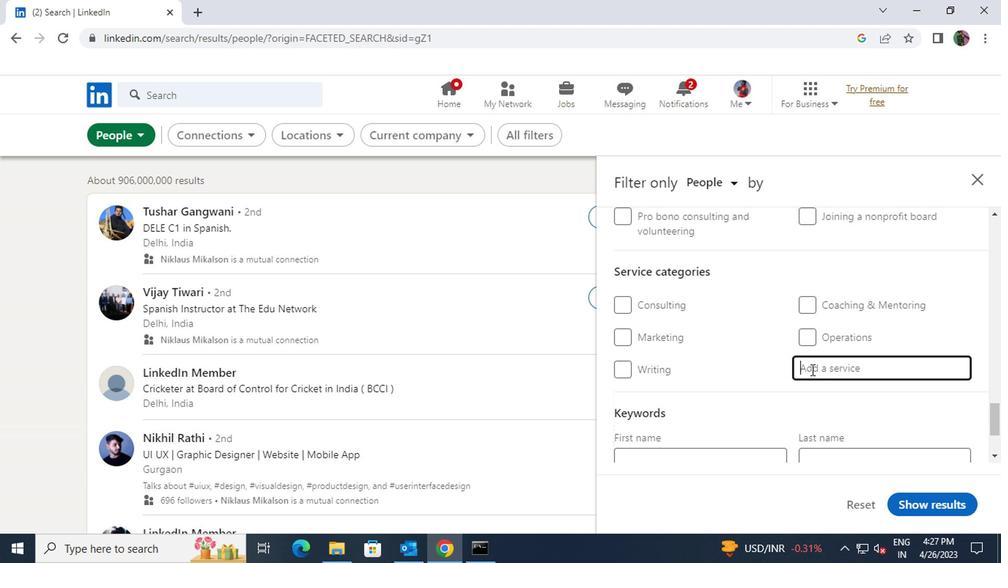 
Action: Key pressed <Key.shift>RESEARCH
Screenshot: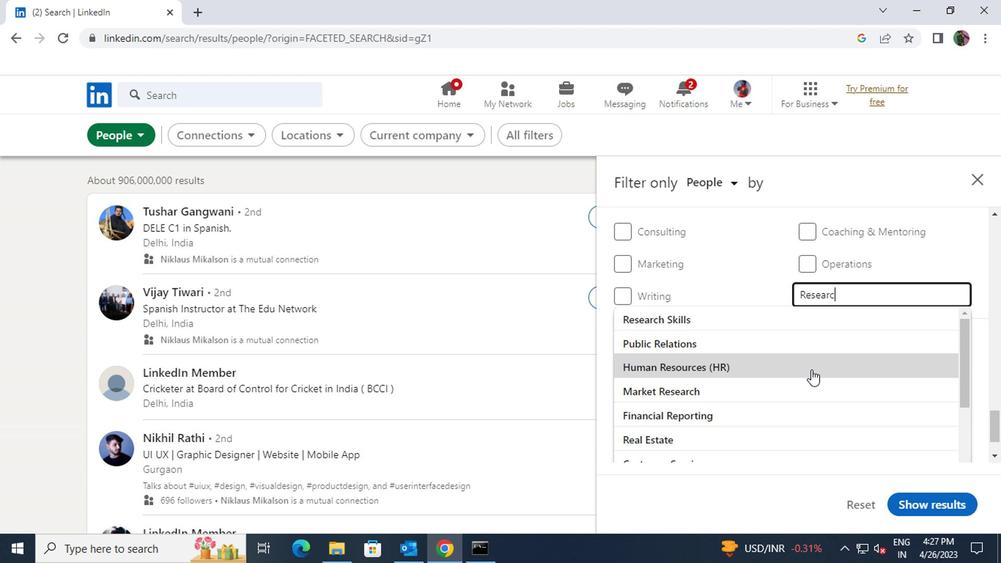 
Action: Mouse moved to (781, 320)
Screenshot: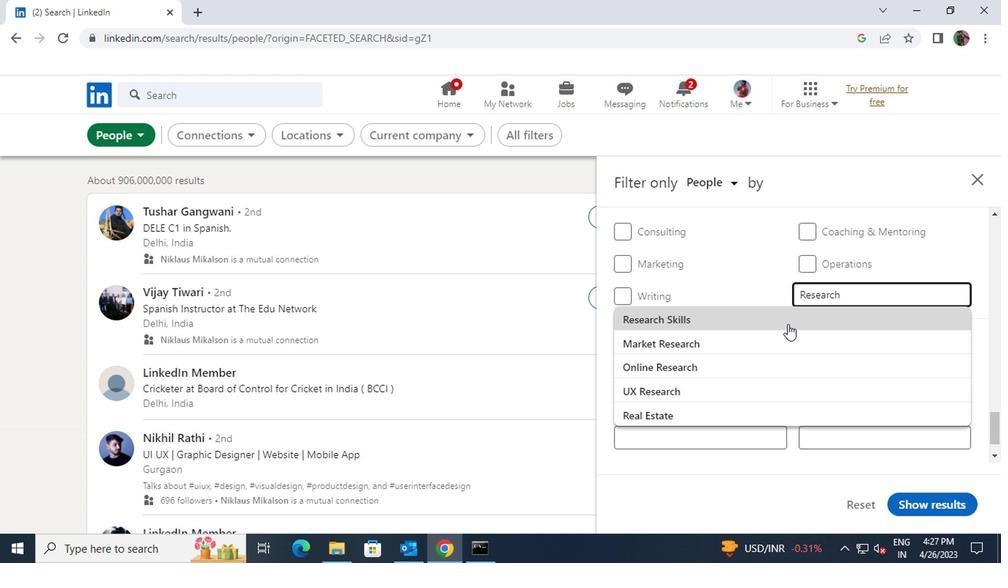 
Action: Mouse pressed left at (781, 320)
Screenshot: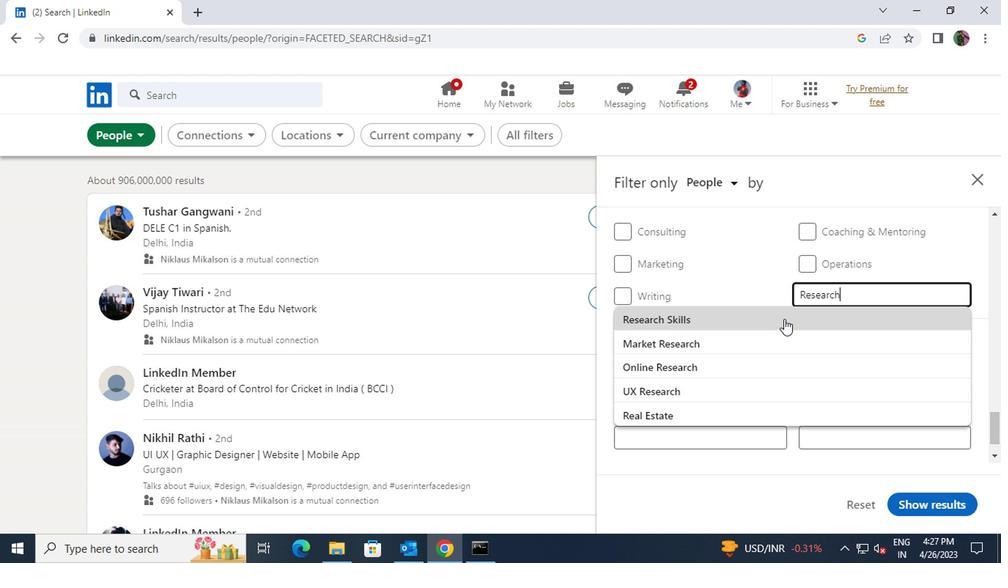 
Action: Mouse scrolled (781, 319) with delta (0, -1)
Screenshot: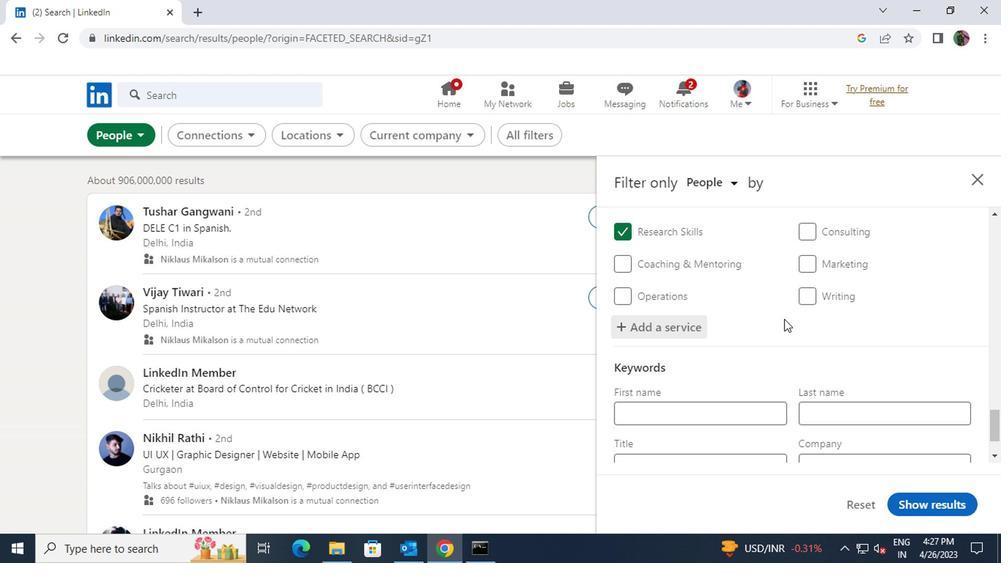
Action: Mouse scrolled (781, 319) with delta (0, -1)
Screenshot: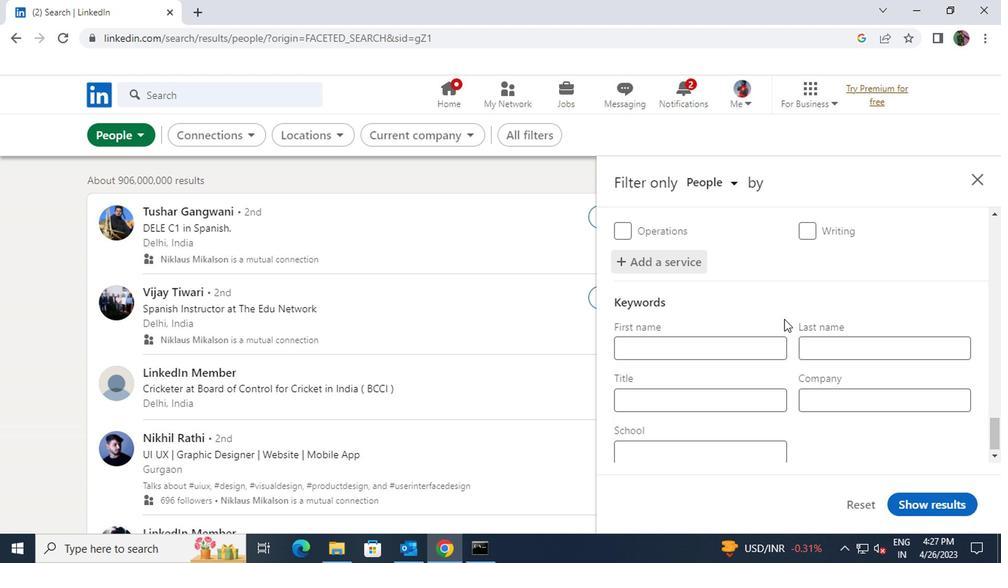 
Action: Mouse moved to (733, 399)
Screenshot: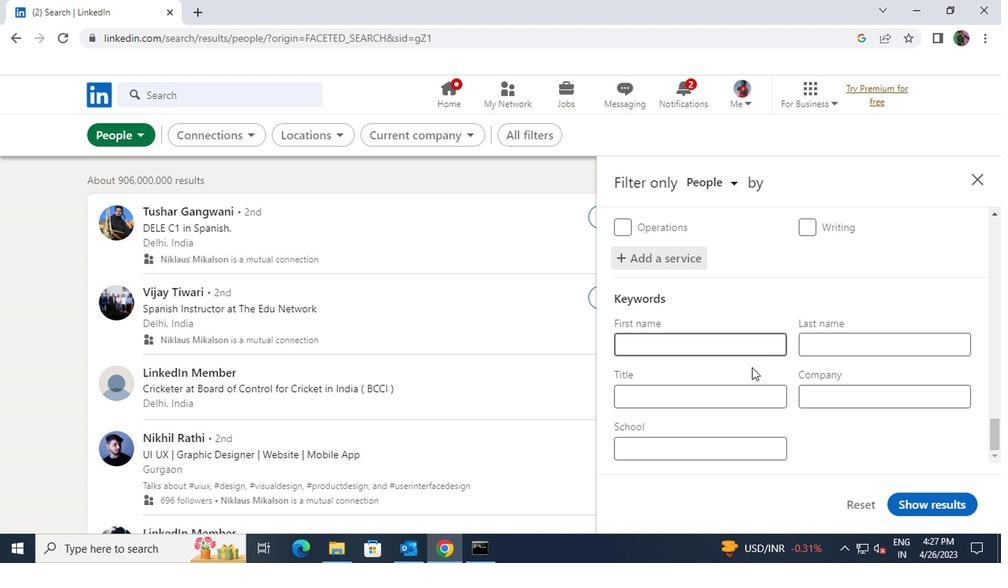 
Action: Mouse pressed left at (733, 399)
Screenshot: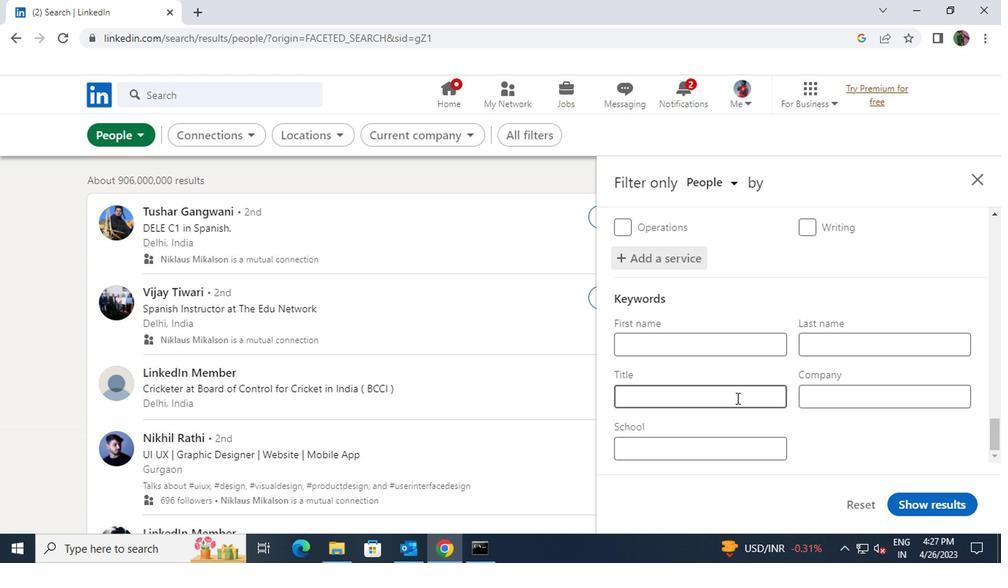 
Action: Key pressed <Key.shift>CAREGIVER
Screenshot: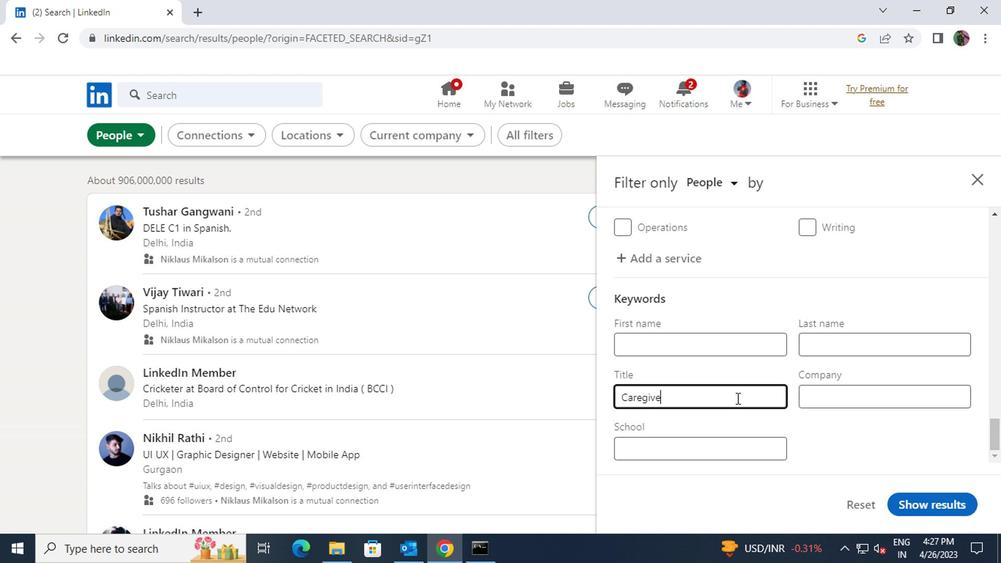 
Action: Mouse moved to (905, 500)
Screenshot: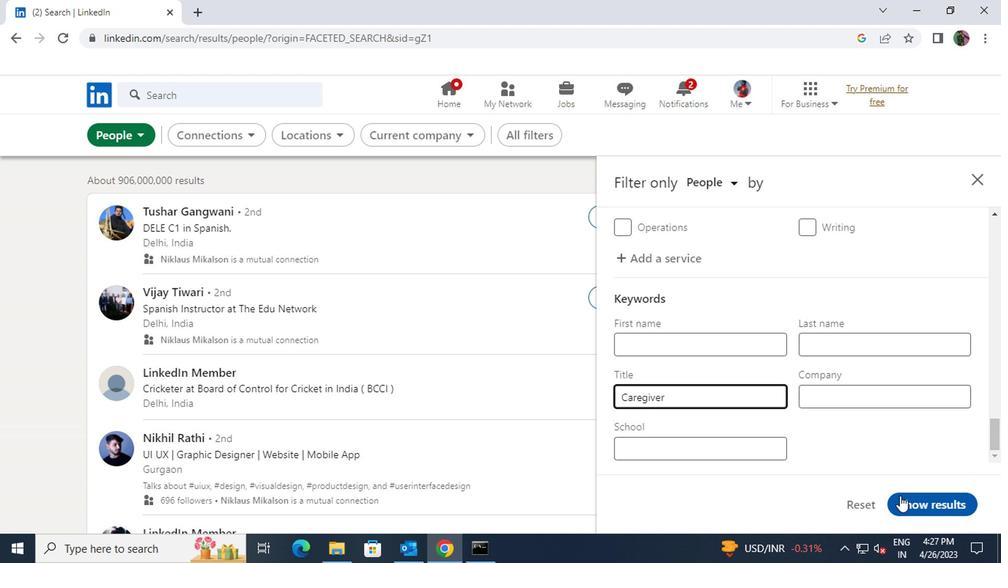 
Action: Mouse pressed left at (905, 500)
Screenshot: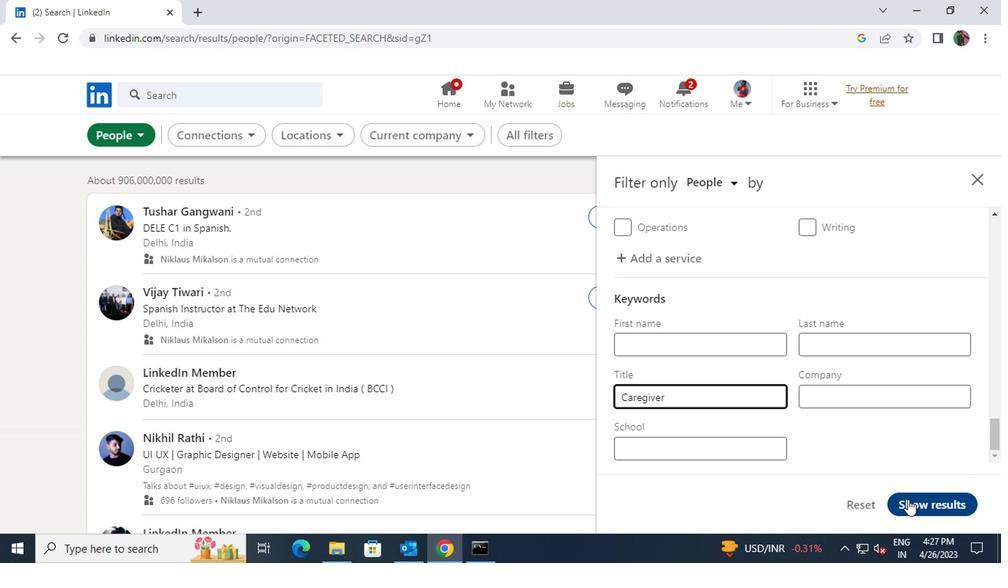 
Action: Mouse moved to (905, 500)
Screenshot: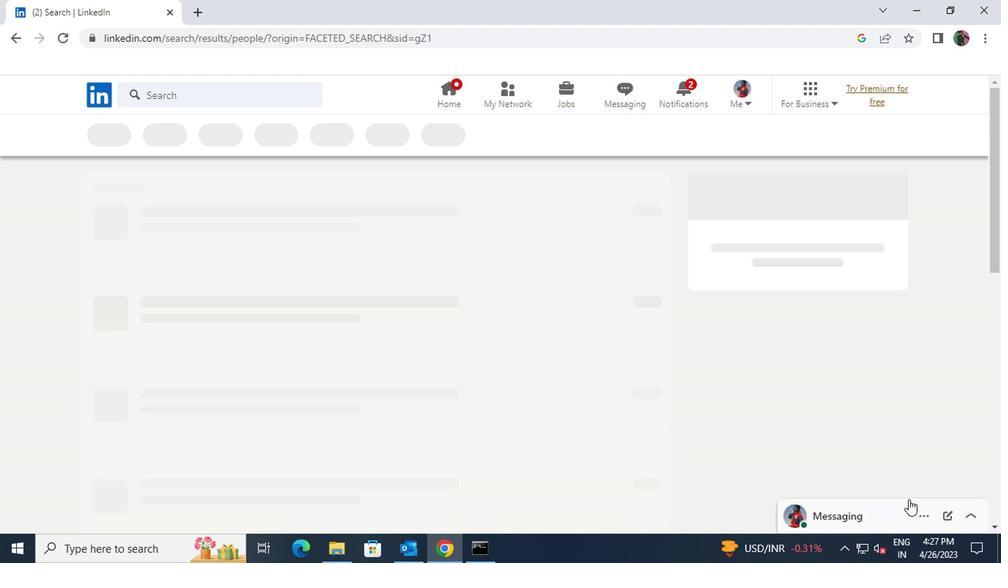 
